 Task: Open Card Brand Identity Review in Board Customer Feedback Management to Workspace Data Analysis and add a team member Softage.1@softage.net, a label Red, a checklist Quality Control, an attachment from your onedrive, a color Red and finally, add a card description 'Develop and launch new customer loyalty program for social media engagement.' and a comment 'This task requires us to be detail-oriented and meticulous, ensuring that we do not overlook anything important.'. Add a start date 'Jan 05, 1900' with a due date 'Jan 12, 1900'
Action: Mouse moved to (795, 438)
Screenshot: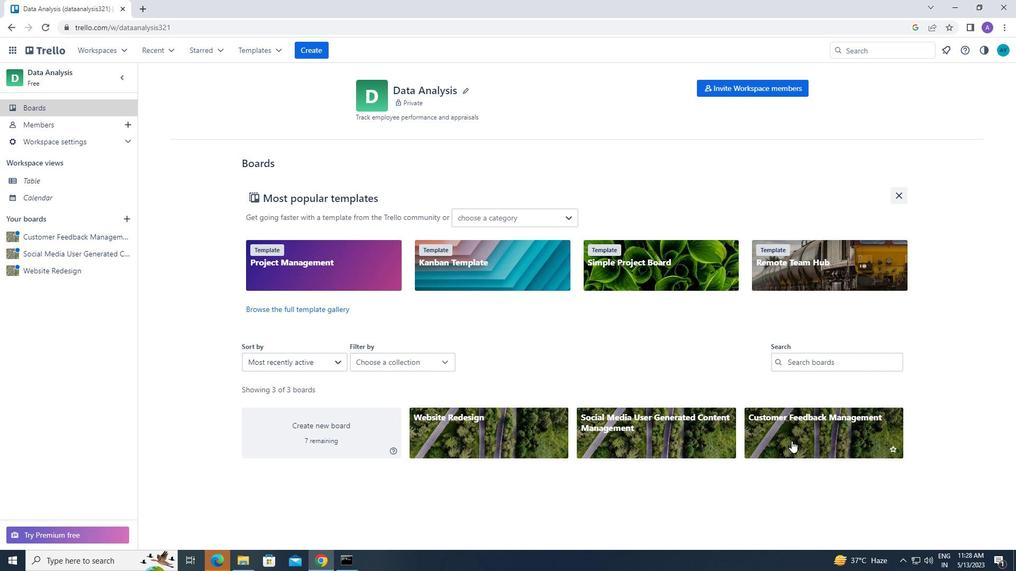 
Action: Mouse pressed left at (795, 438)
Screenshot: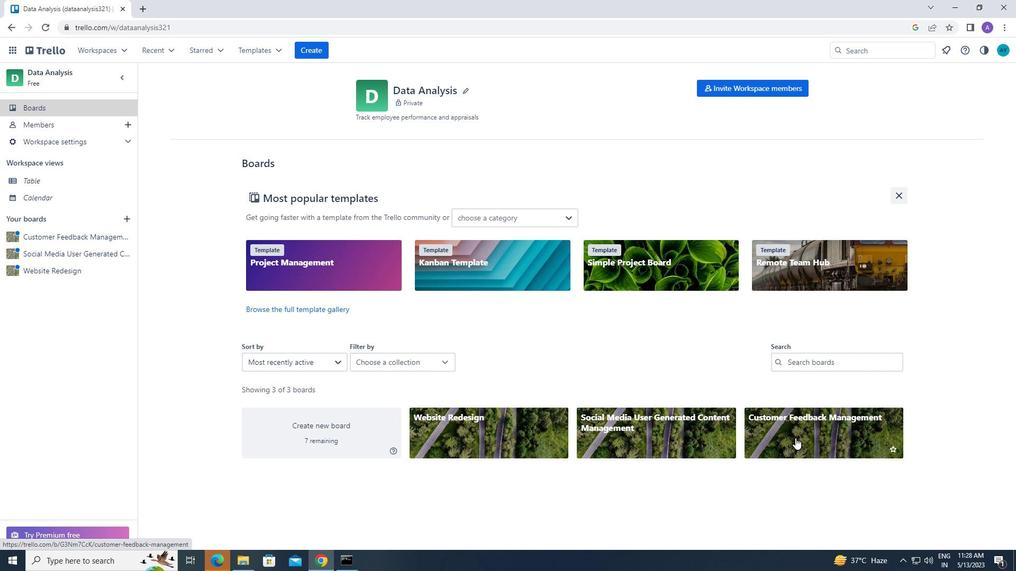 
Action: Mouse moved to (364, 131)
Screenshot: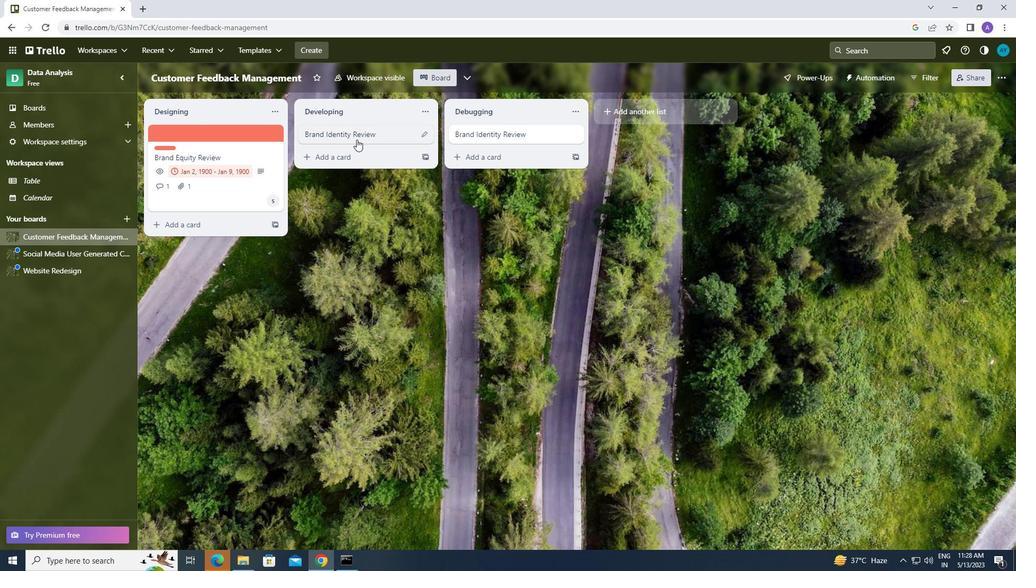 
Action: Mouse pressed left at (364, 131)
Screenshot: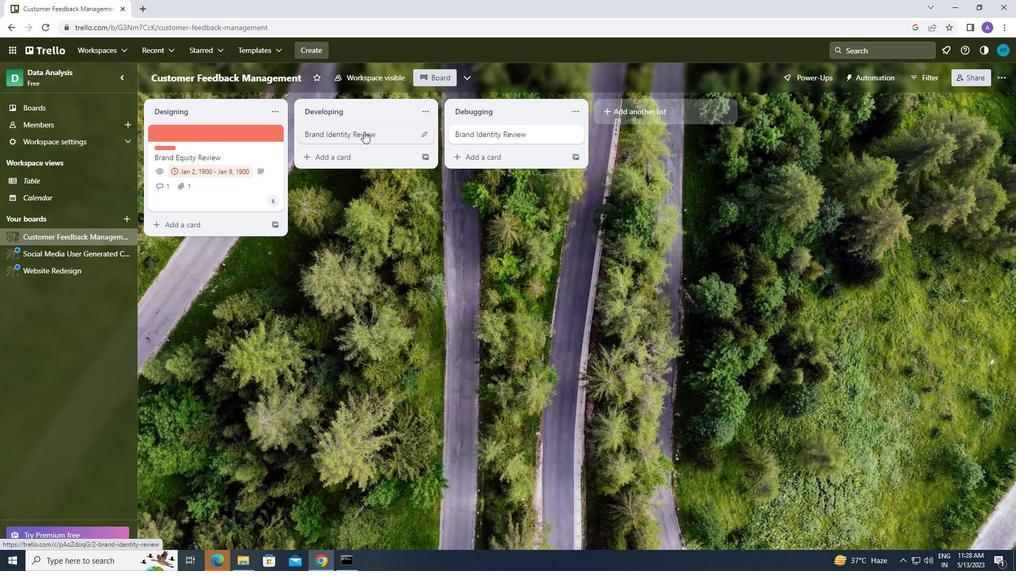
Action: Mouse moved to (636, 173)
Screenshot: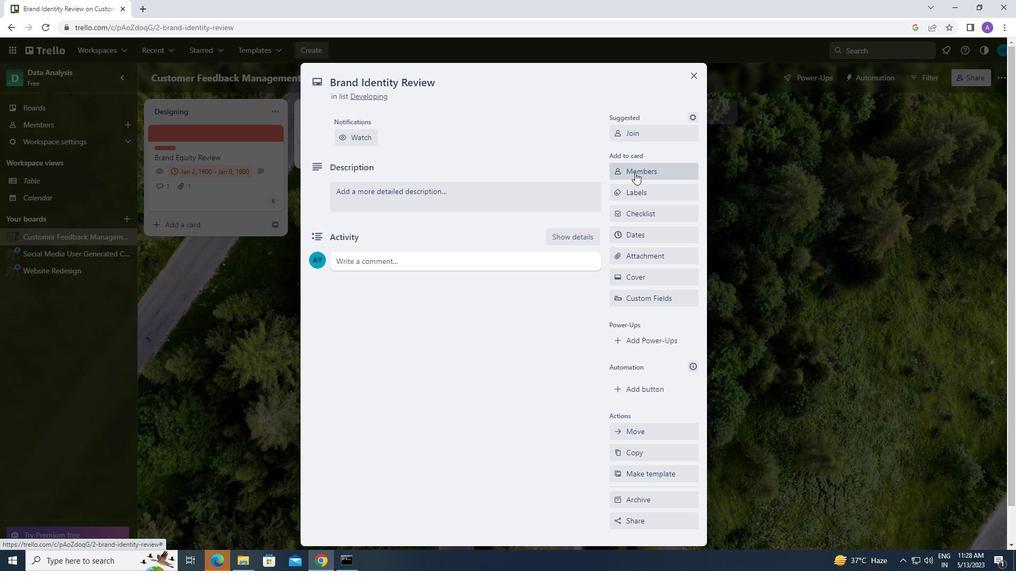 
Action: Mouse pressed left at (636, 173)
Screenshot: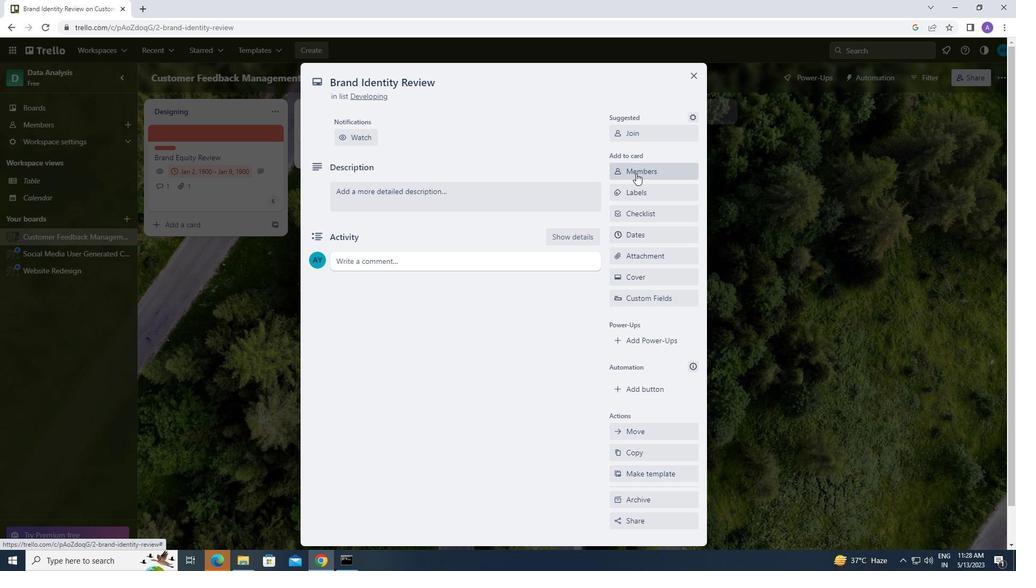 
Action: Mouse moved to (635, 219)
Screenshot: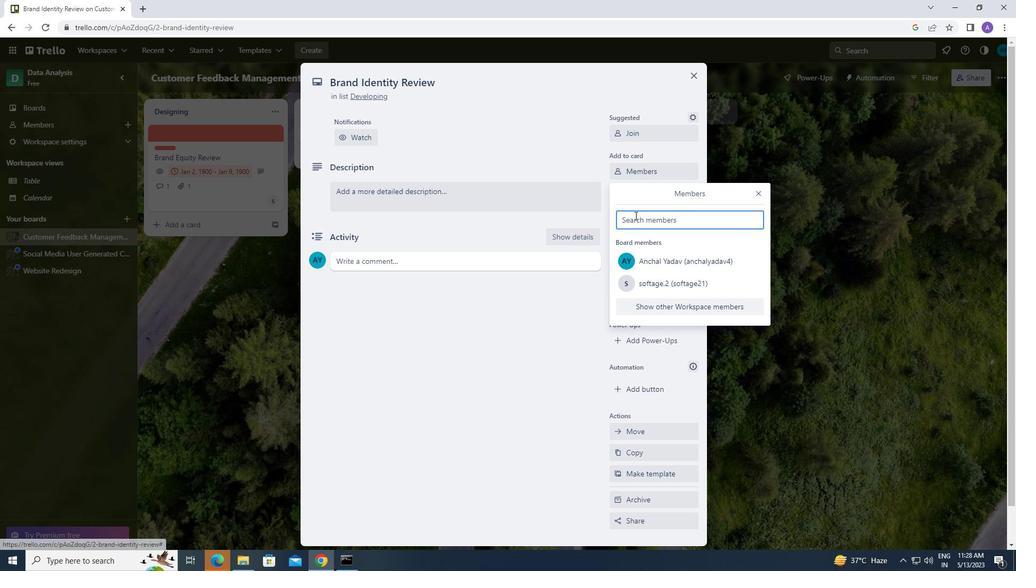 
Action: Mouse pressed left at (635, 219)
Screenshot: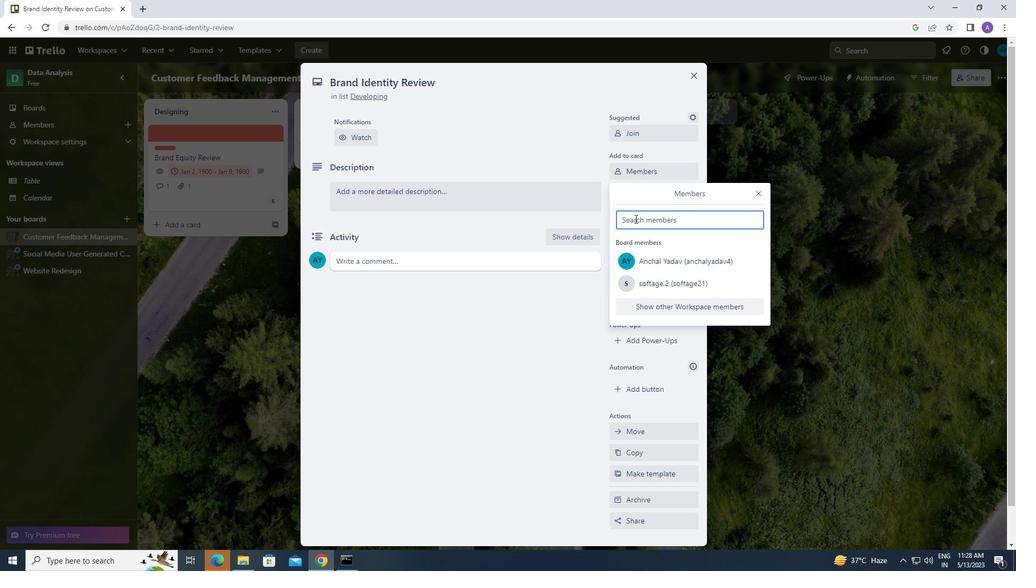 
Action: Key pressed <Key.caps_lock><Key.caps_lock>s<Key.caps_lock>oft
Screenshot: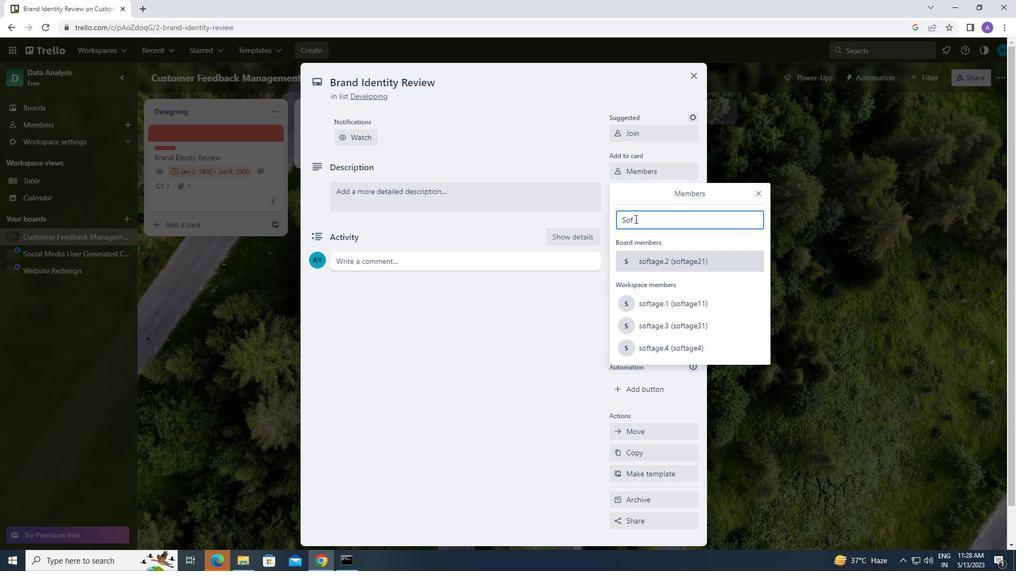 
Action: Mouse moved to (712, 169)
Screenshot: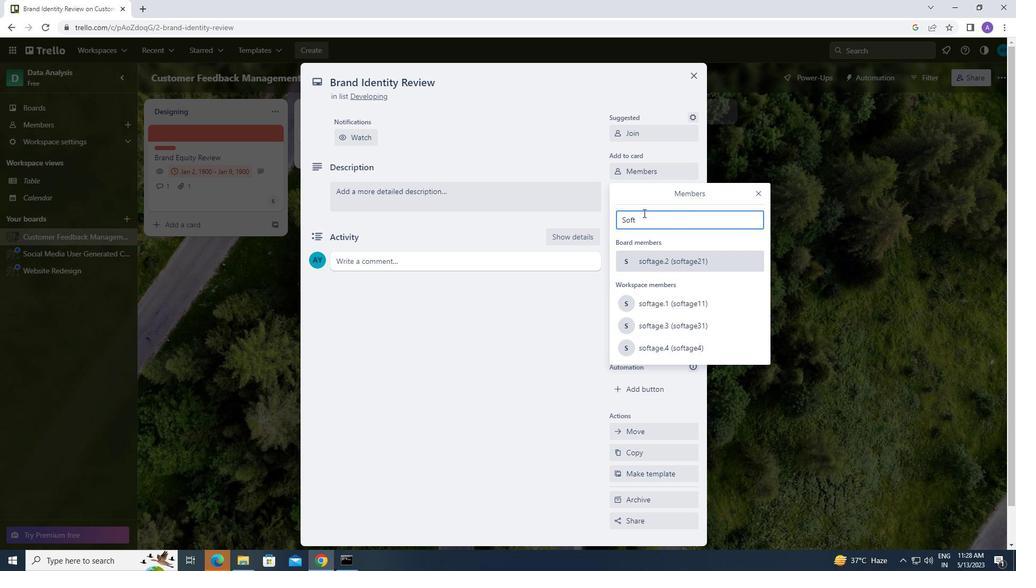 
Action: Key pressed a
Screenshot: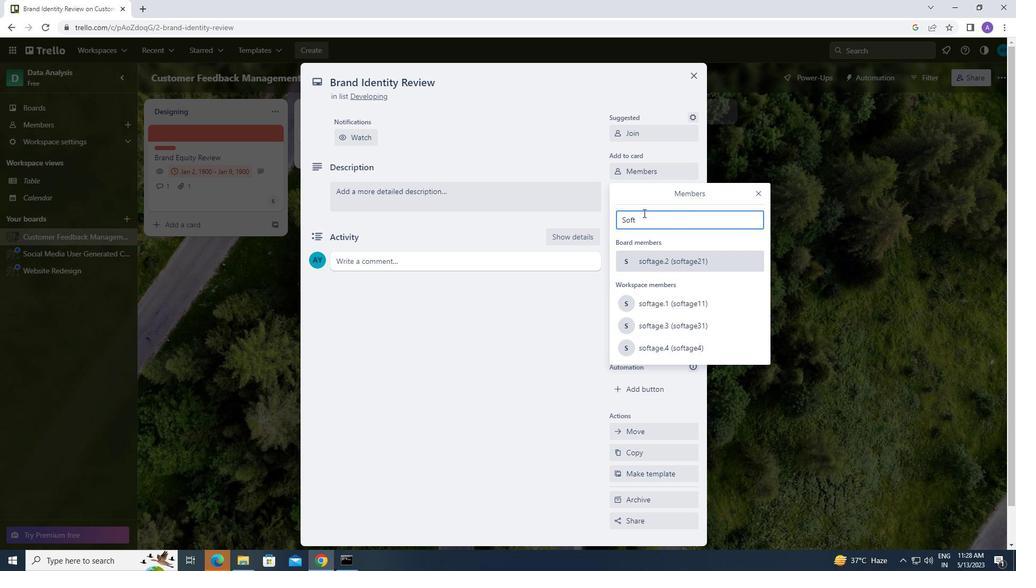 
Action: Mouse moved to (713, 169)
Screenshot: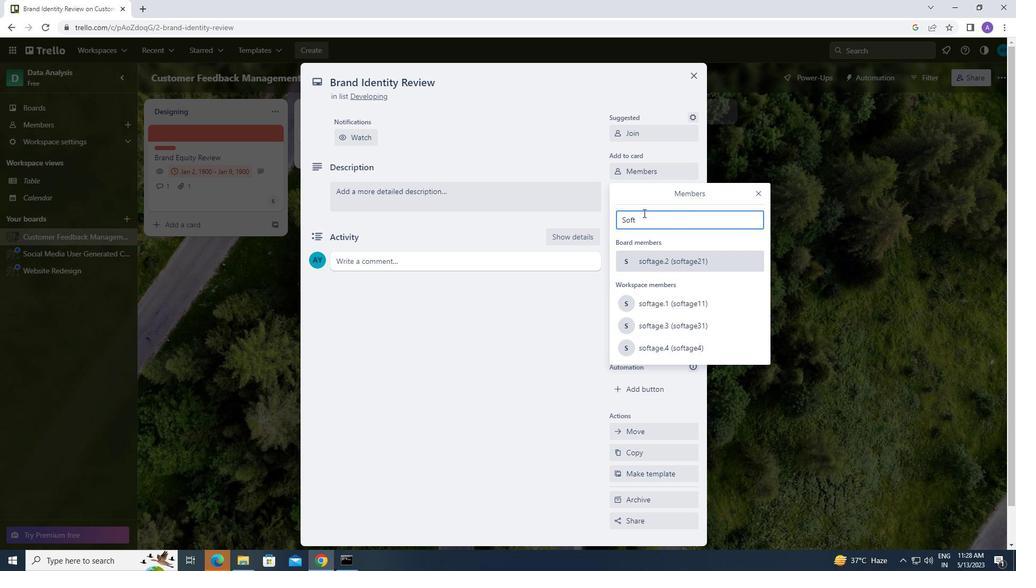 
Action: Key pressed ge.1<Key.shift_r>@softage,<Key.backspace>.net
Screenshot: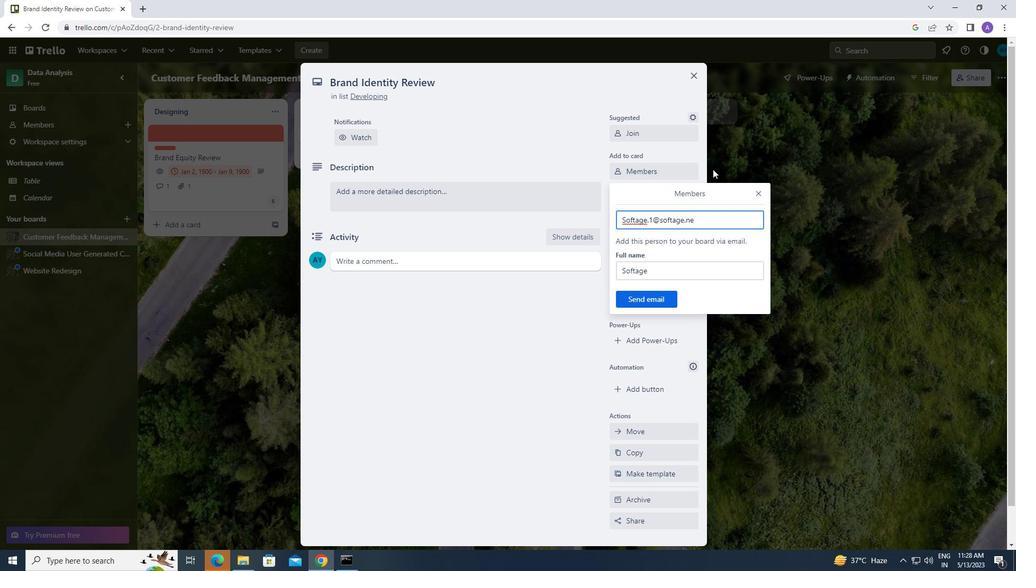 
Action: Mouse moved to (644, 299)
Screenshot: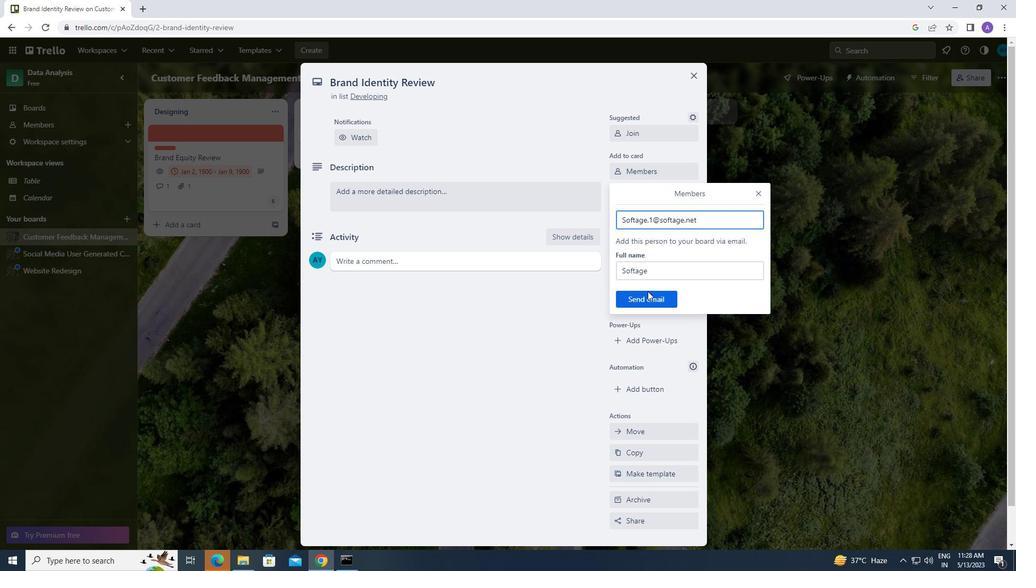 
Action: Mouse pressed left at (644, 299)
Screenshot: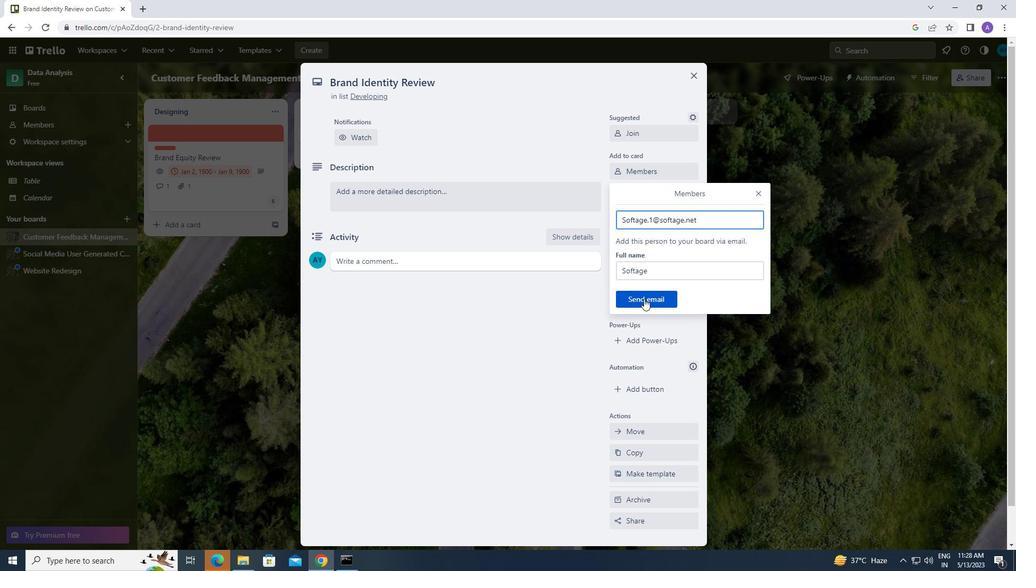 
Action: Mouse moved to (653, 190)
Screenshot: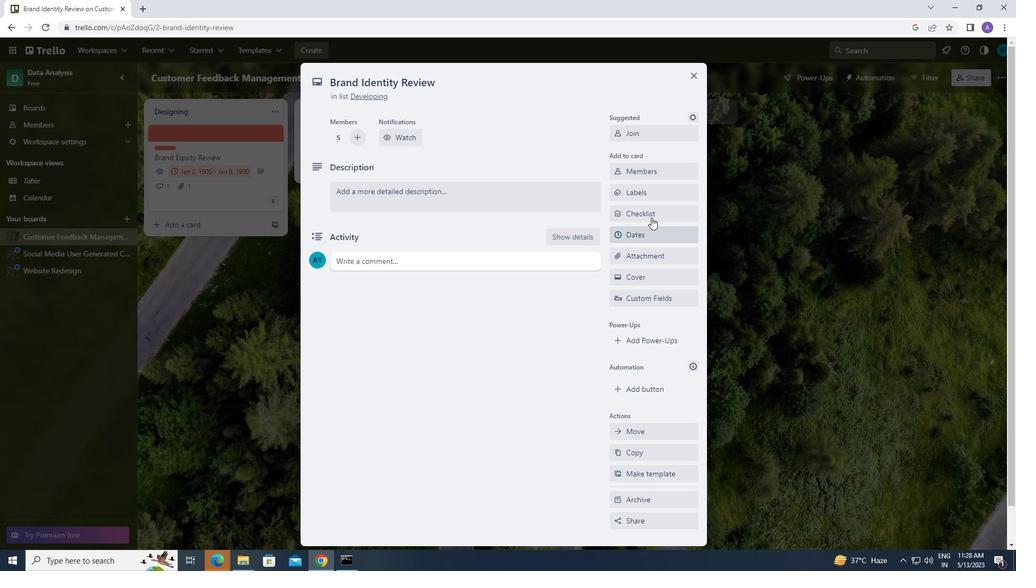 
Action: Mouse pressed left at (653, 190)
Screenshot: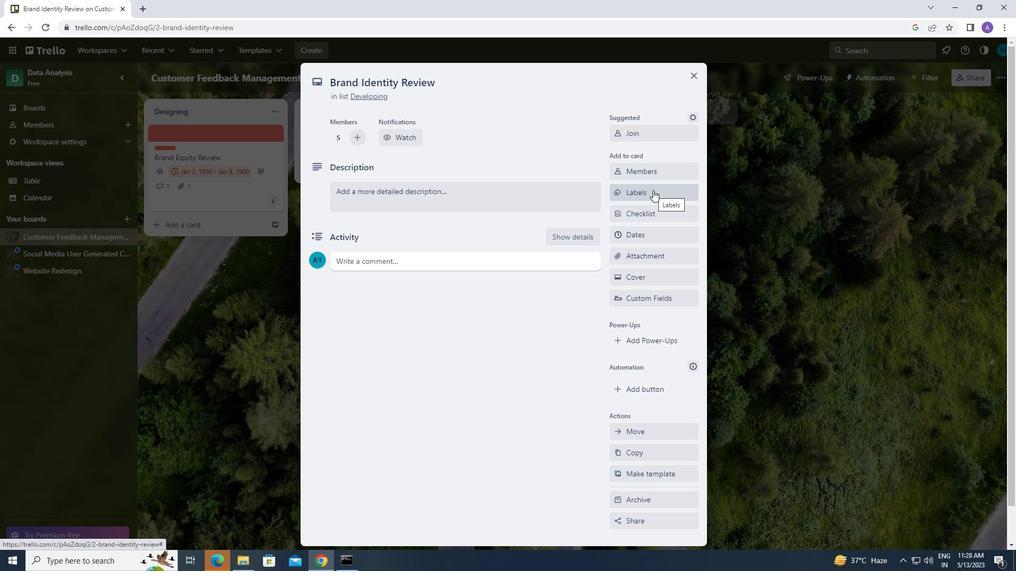
Action: Mouse moved to (662, 394)
Screenshot: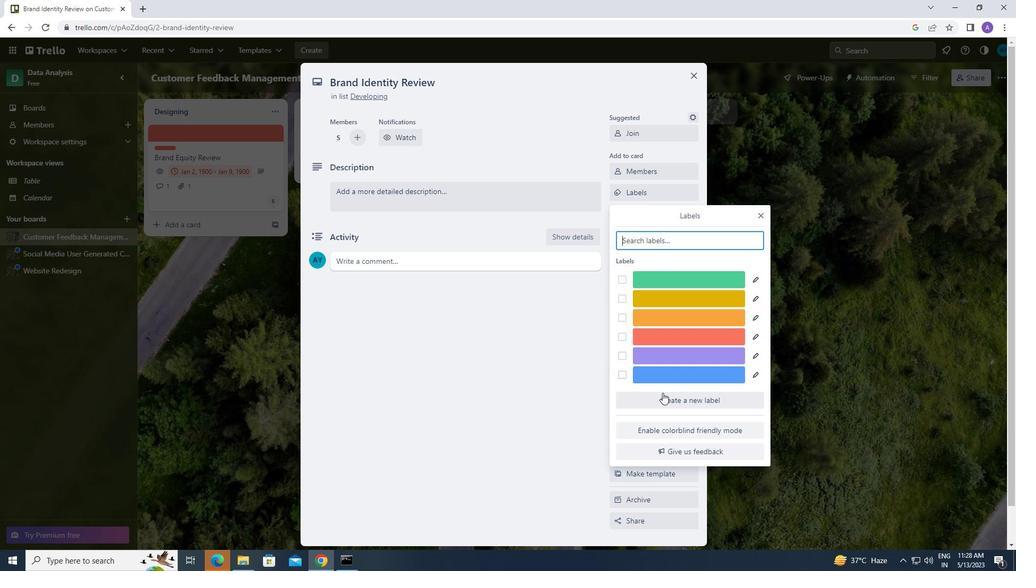 
Action: Mouse pressed left at (662, 394)
Screenshot: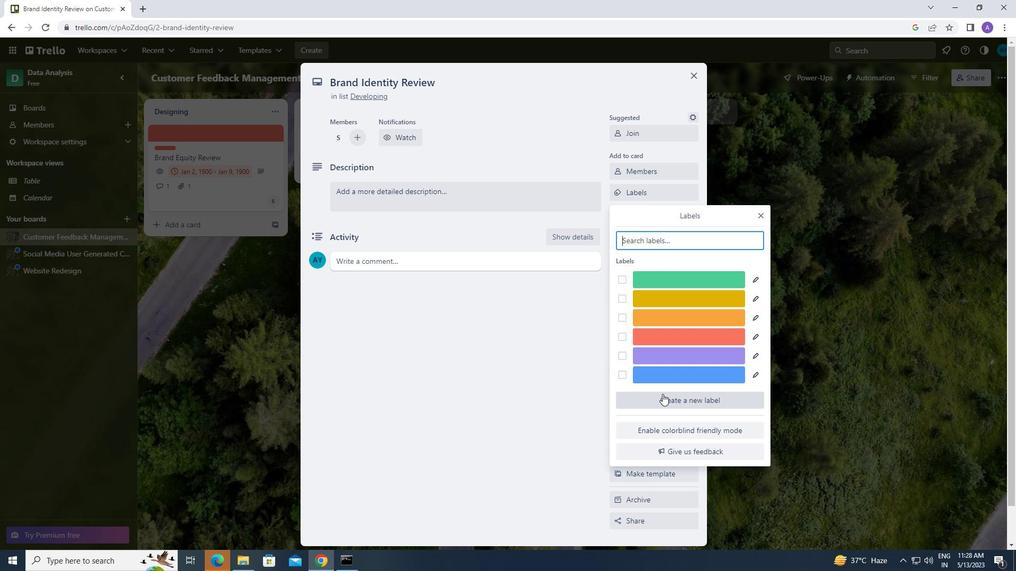 
Action: Mouse moved to (718, 365)
Screenshot: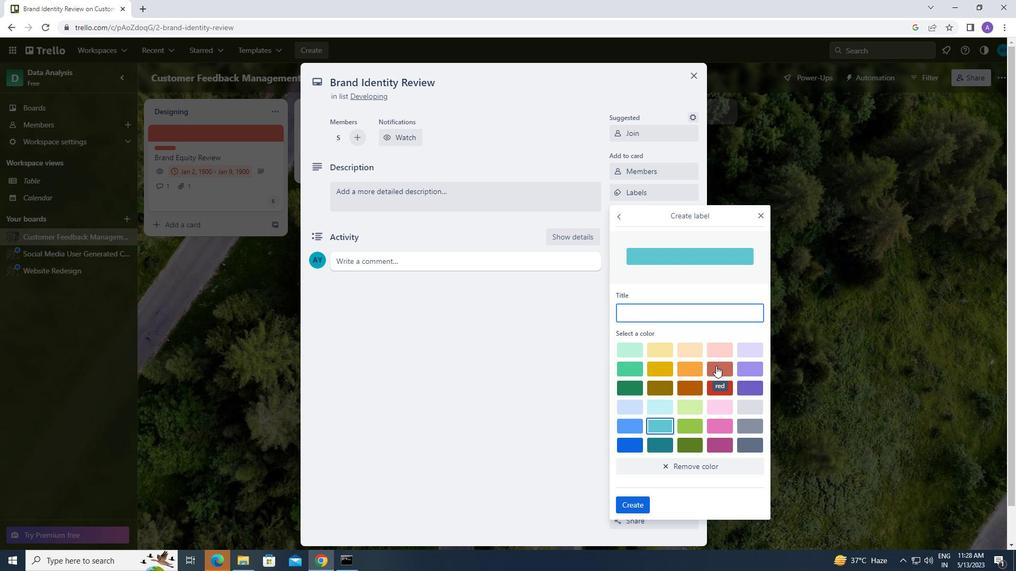 
Action: Mouse pressed left at (718, 365)
Screenshot: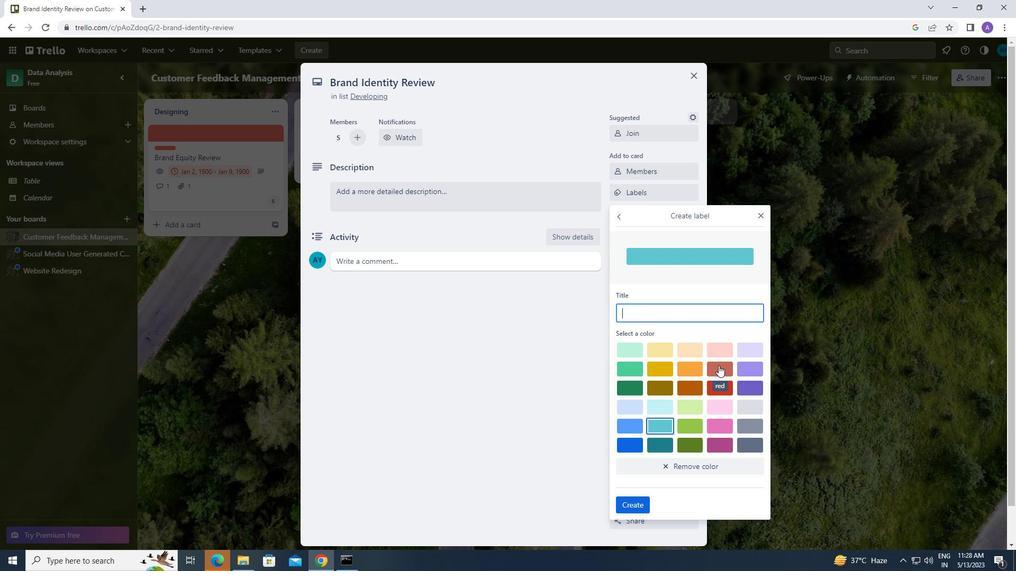 
Action: Mouse moved to (624, 503)
Screenshot: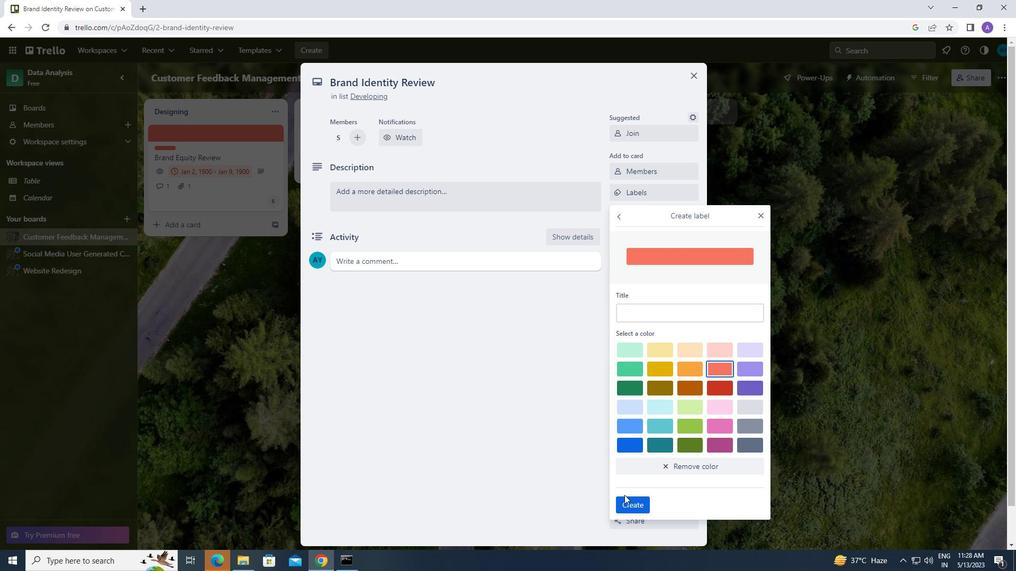 
Action: Mouse pressed left at (624, 503)
Screenshot: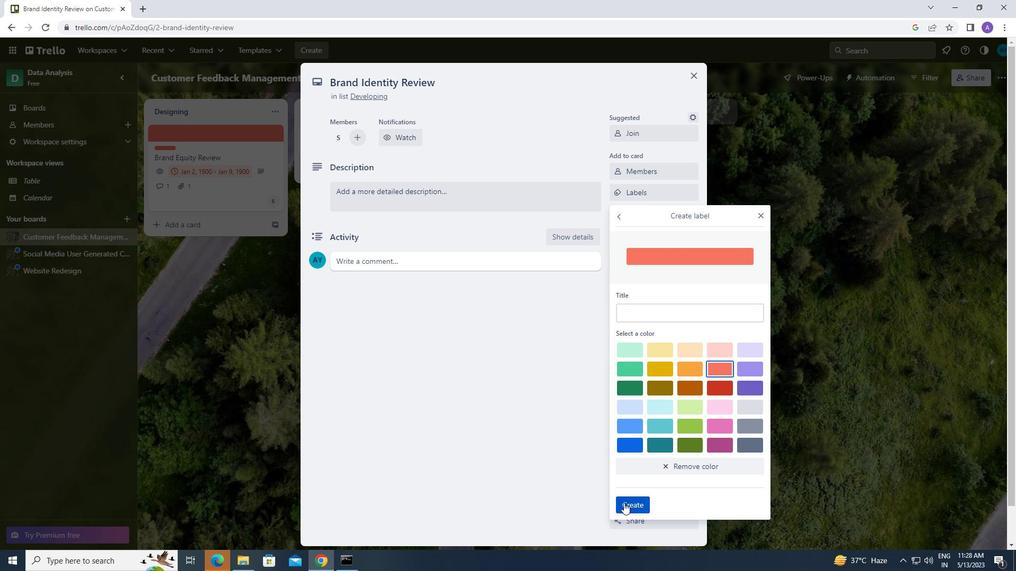 
Action: Mouse moved to (763, 214)
Screenshot: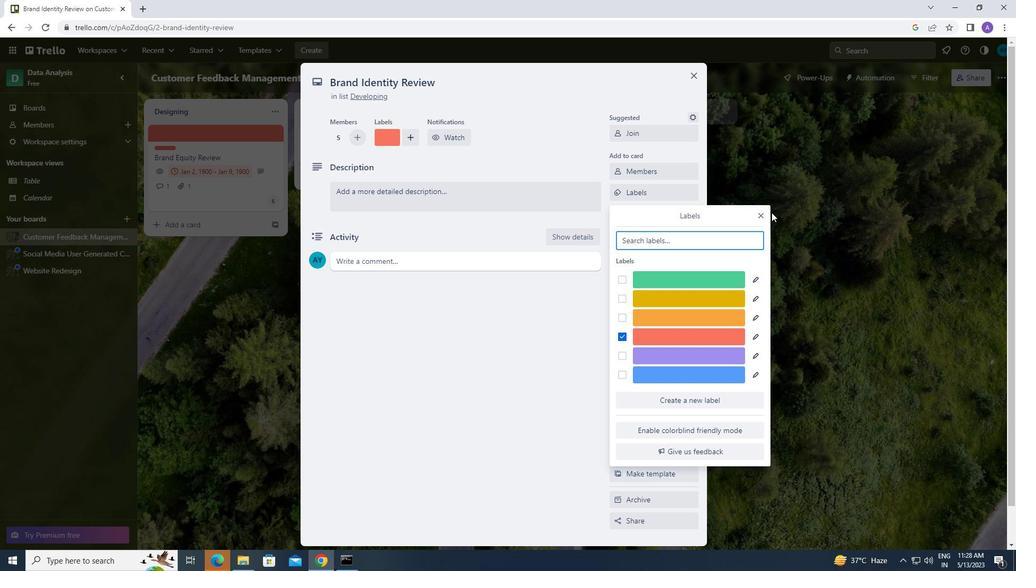 
Action: Mouse pressed left at (763, 214)
Screenshot: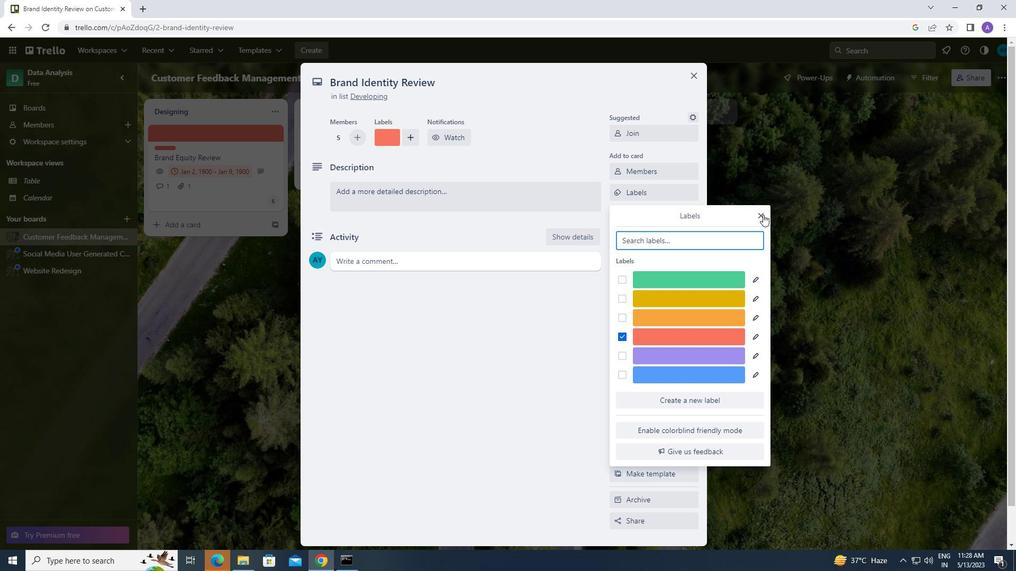 
Action: Mouse moved to (660, 212)
Screenshot: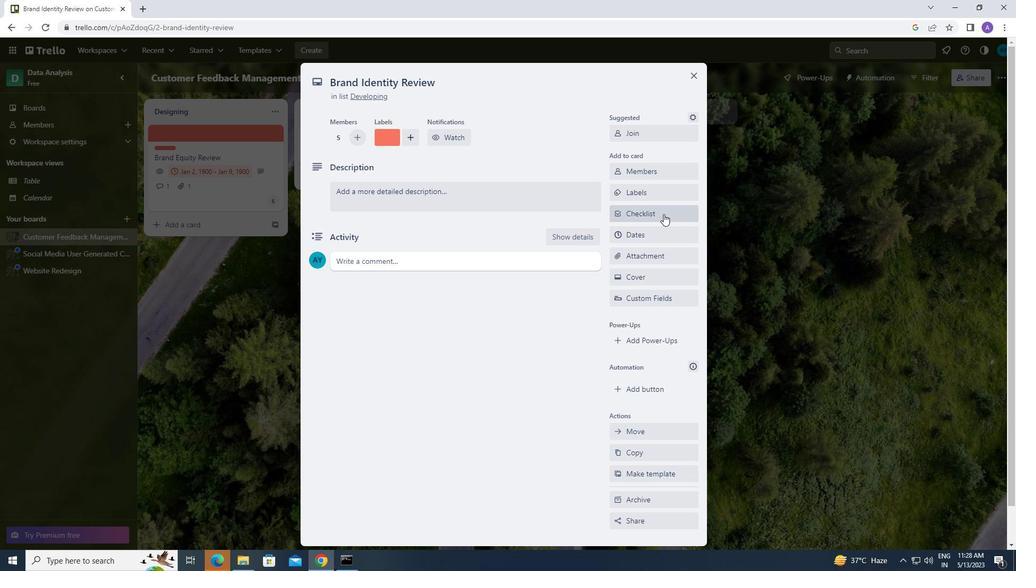 
Action: Mouse pressed left at (660, 212)
Screenshot: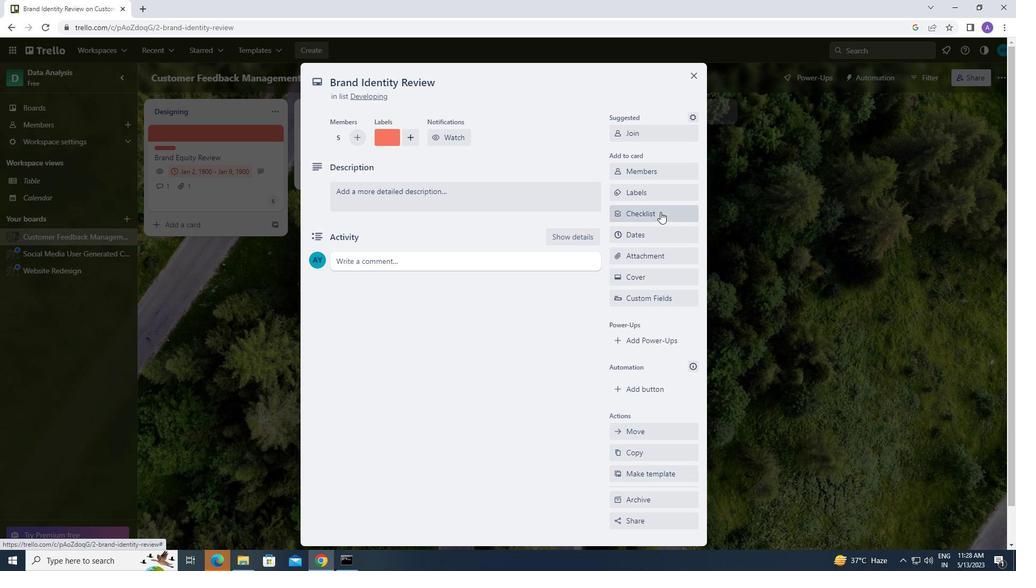 
Action: Mouse moved to (668, 277)
Screenshot: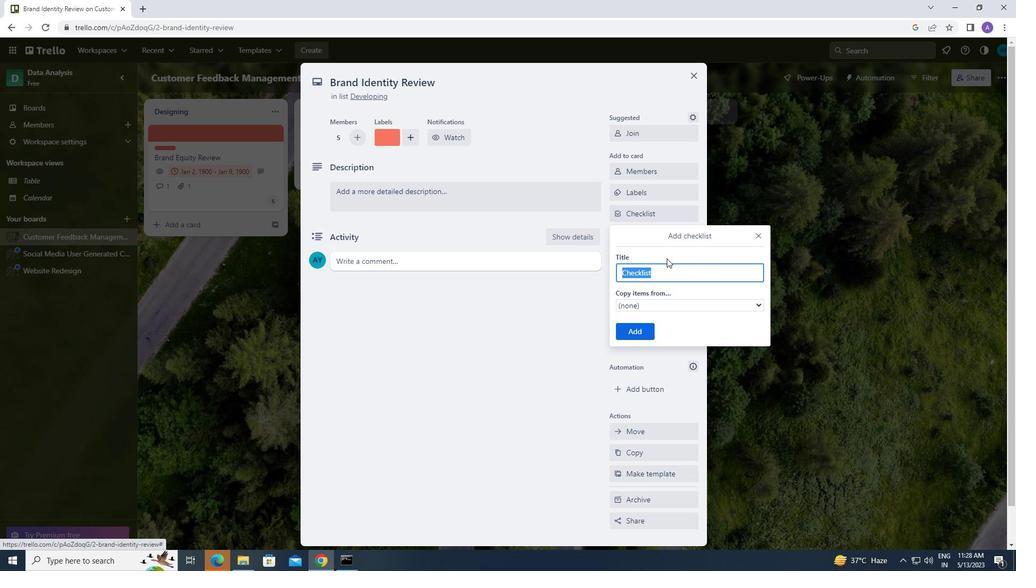 
Action: Key pressed <Key.caps_lock>q<Key.caps_lock>uality<Key.space><Key.caps_lock>c<Key.caps_lock>ontrol
Screenshot: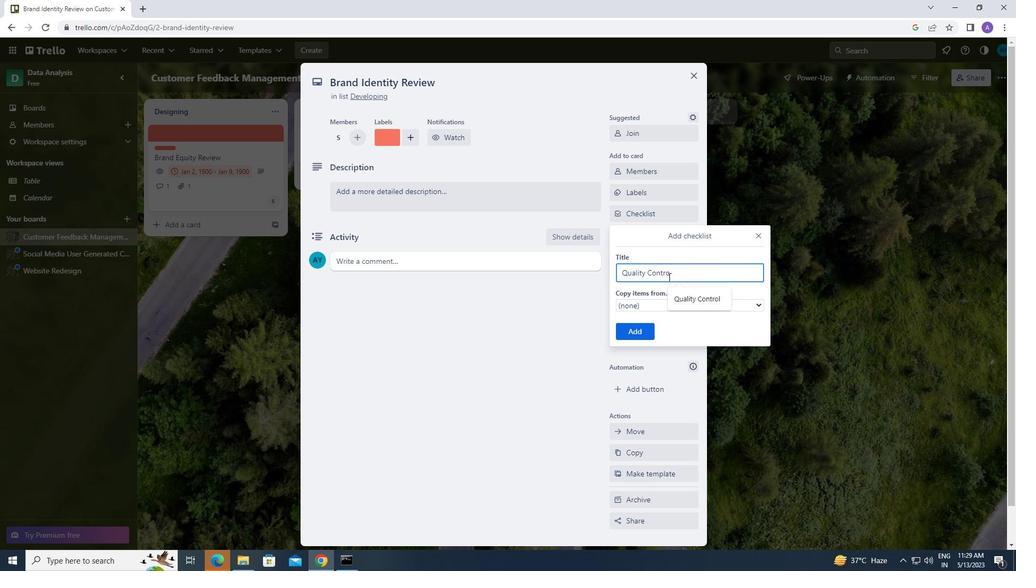 
Action: Mouse moved to (635, 329)
Screenshot: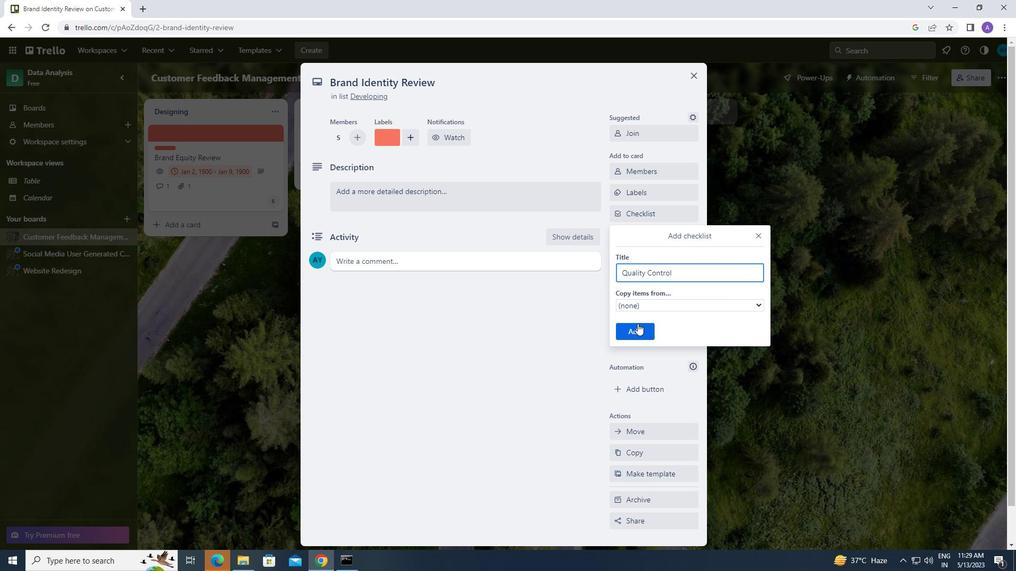 
Action: Mouse pressed left at (635, 329)
Screenshot: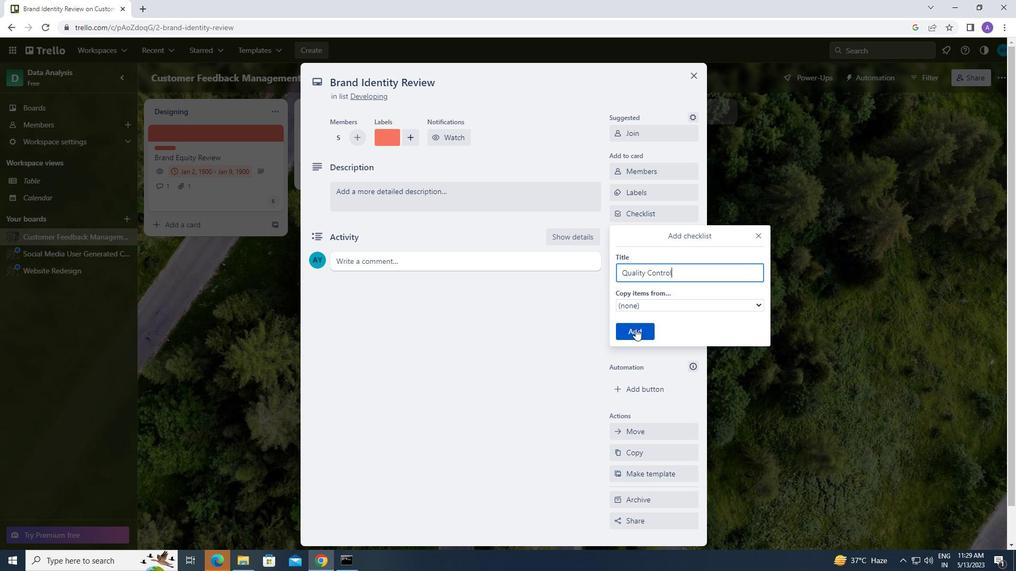 
Action: Mouse moved to (659, 256)
Screenshot: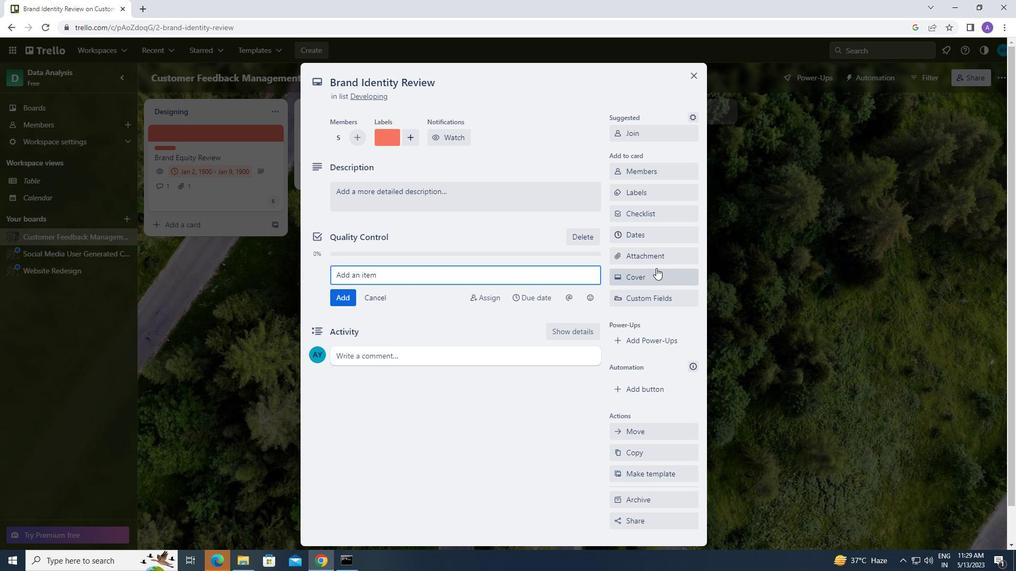 
Action: Mouse pressed left at (659, 256)
Screenshot: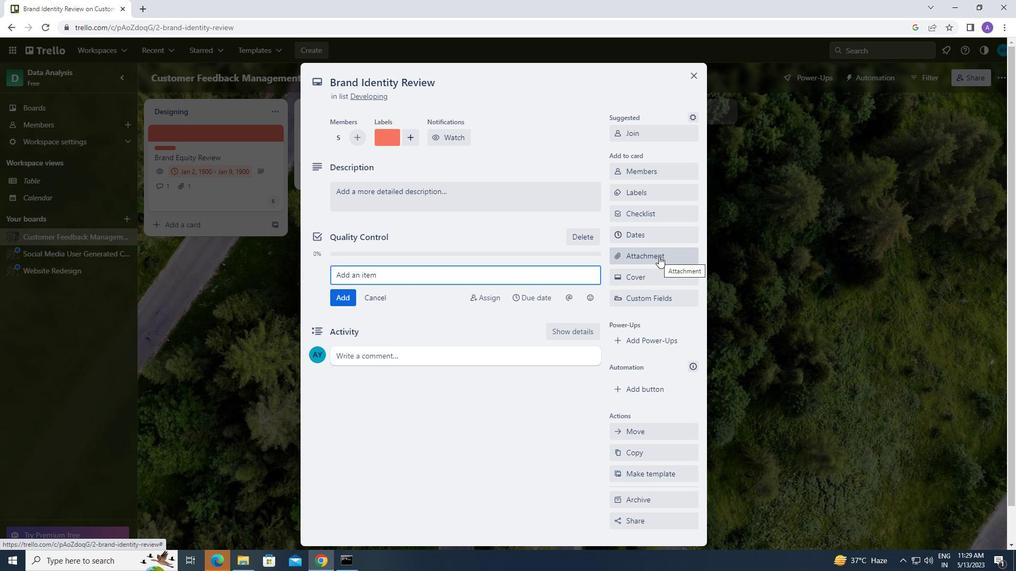 
Action: Mouse moved to (632, 381)
Screenshot: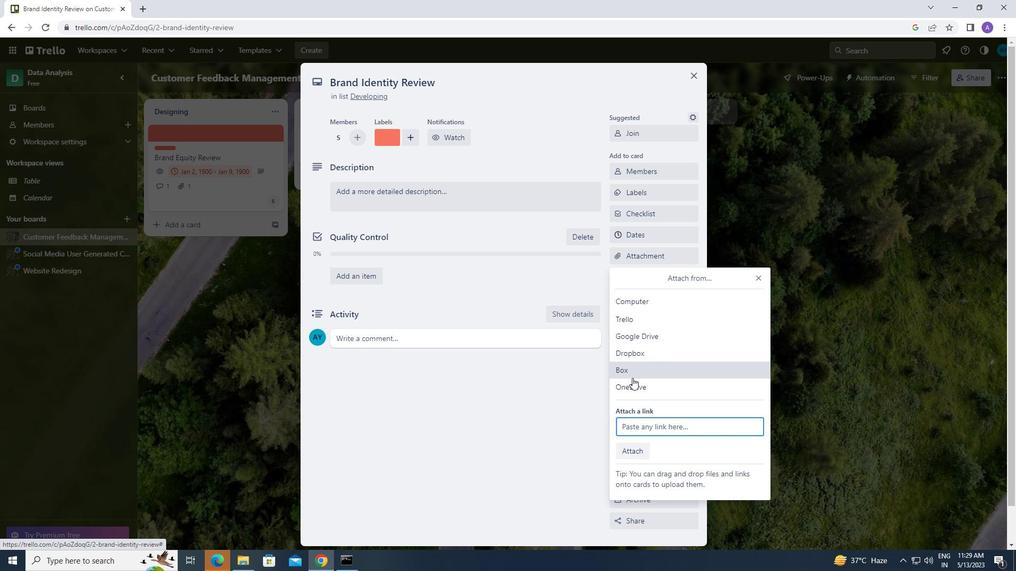 
Action: Mouse pressed left at (632, 381)
Screenshot: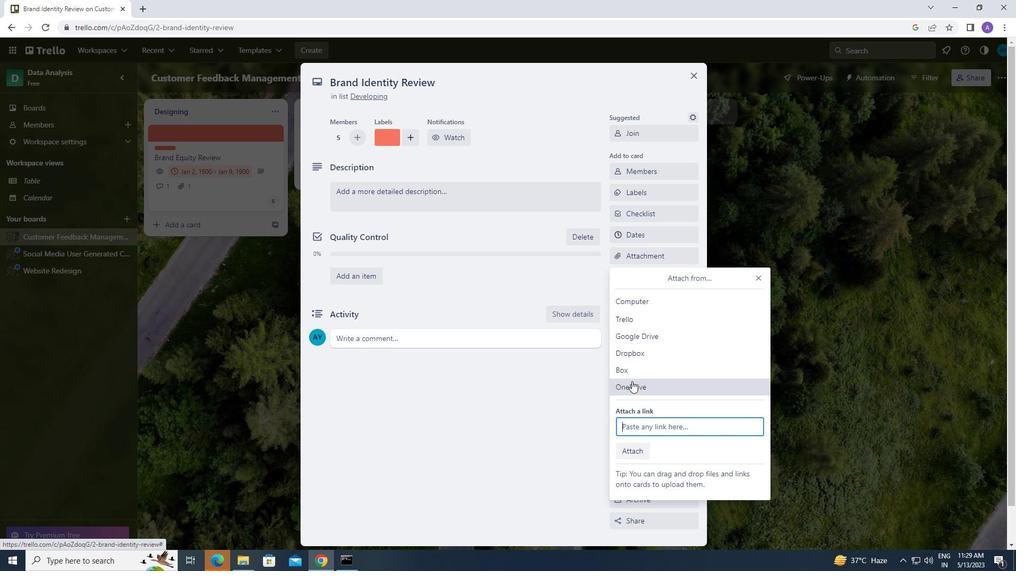 
Action: Mouse moved to (509, 229)
Screenshot: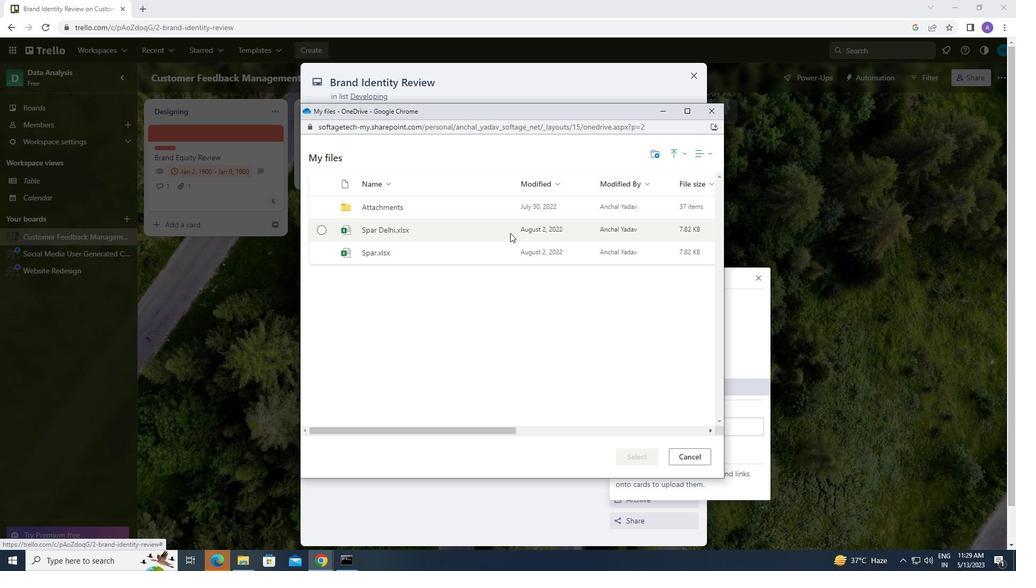 
Action: Mouse pressed left at (509, 229)
Screenshot: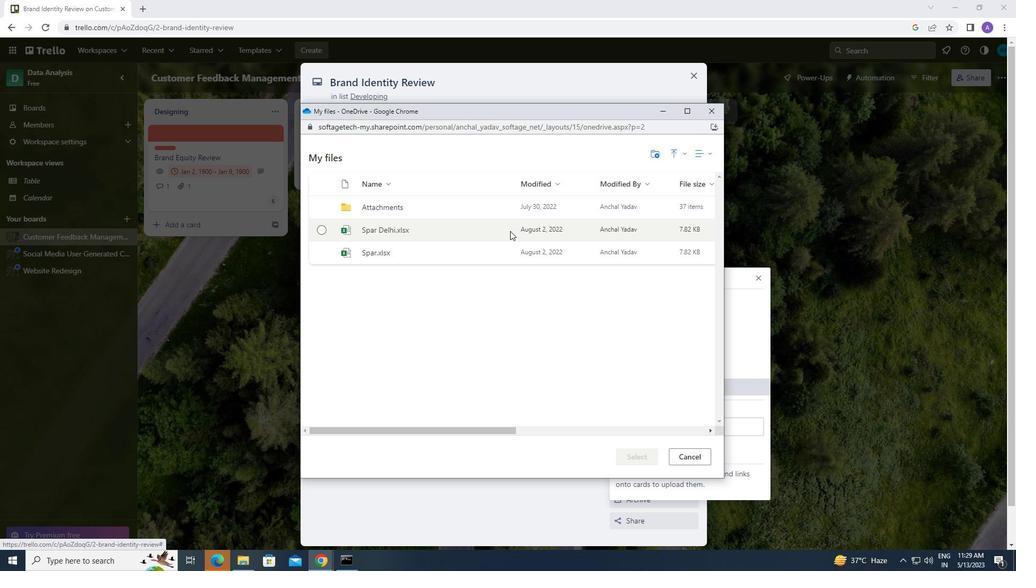 
Action: Mouse moved to (632, 452)
Screenshot: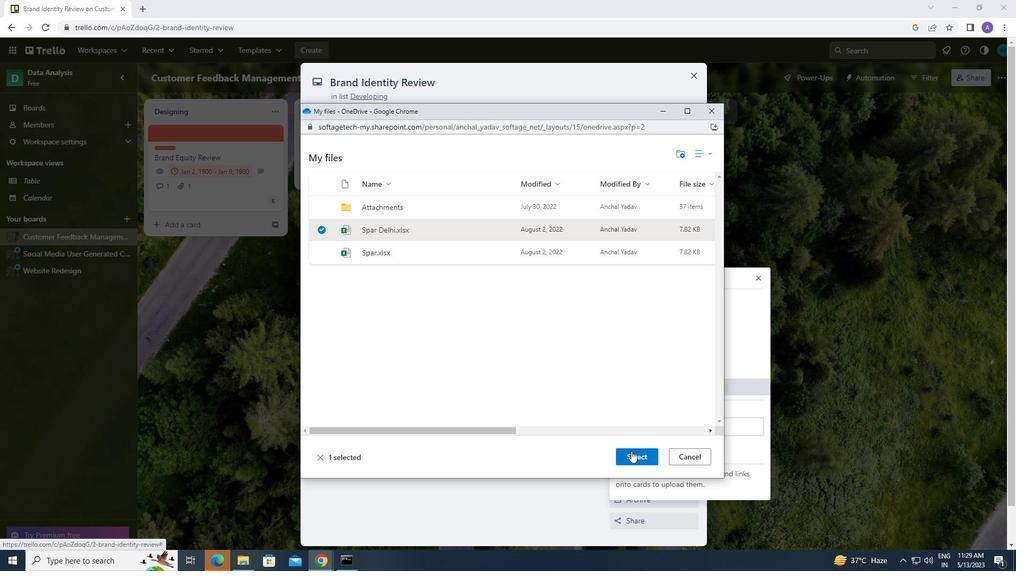 
Action: Mouse pressed left at (632, 452)
Screenshot: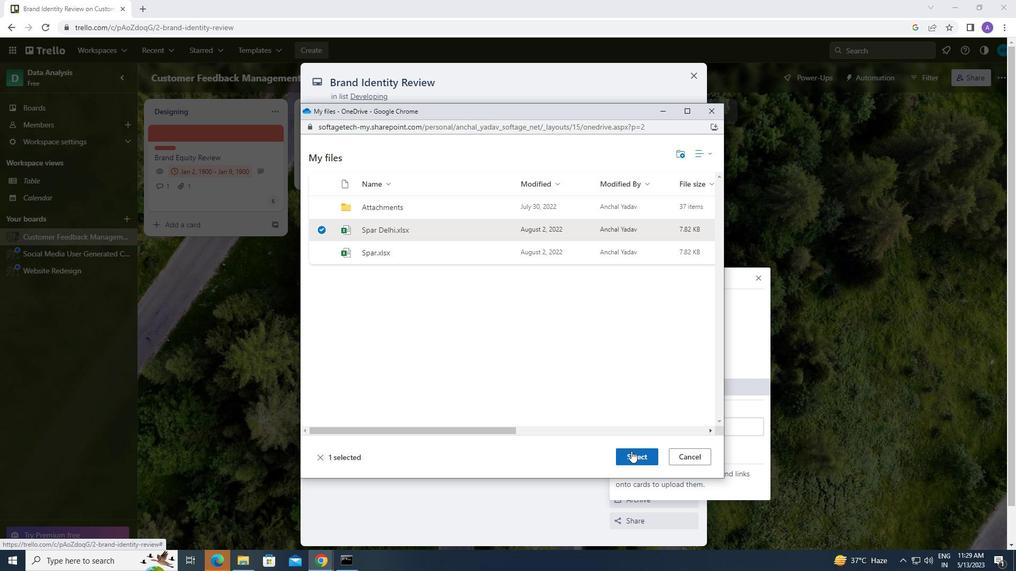 
Action: Mouse moved to (648, 274)
Screenshot: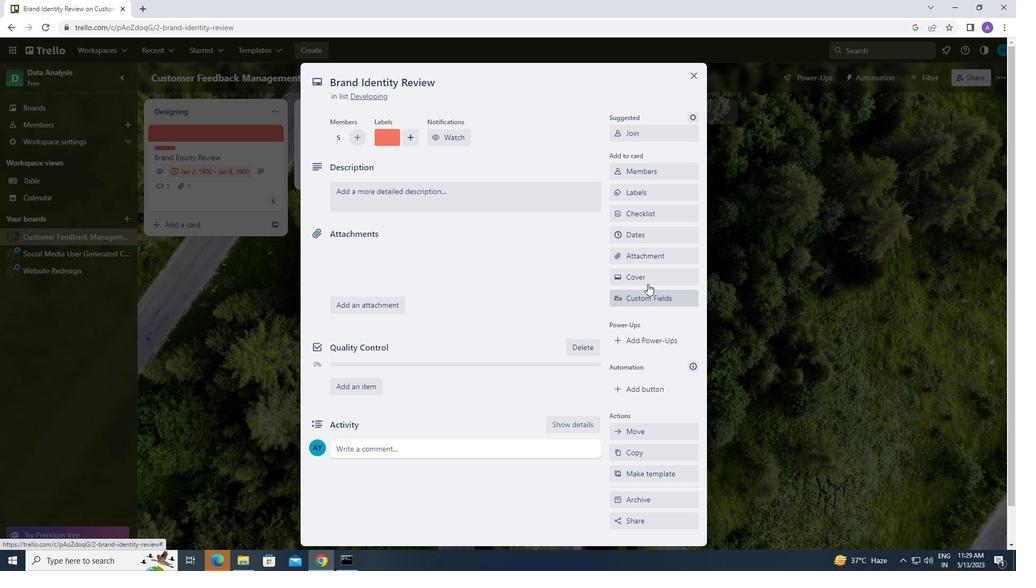 
Action: Mouse pressed left at (648, 274)
Screenshot: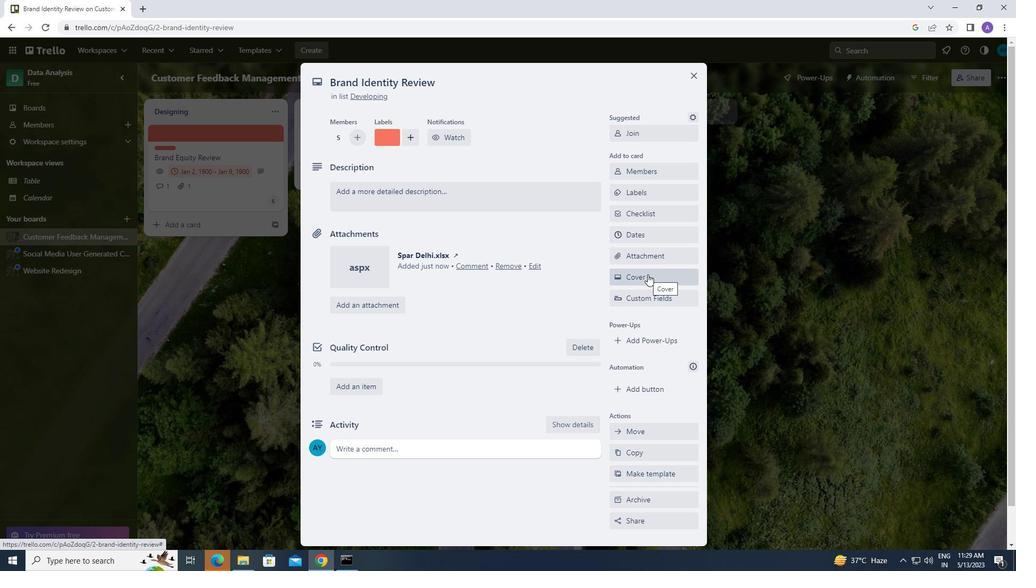 
Action: Mouse moved to (731, 337)
Screenshot: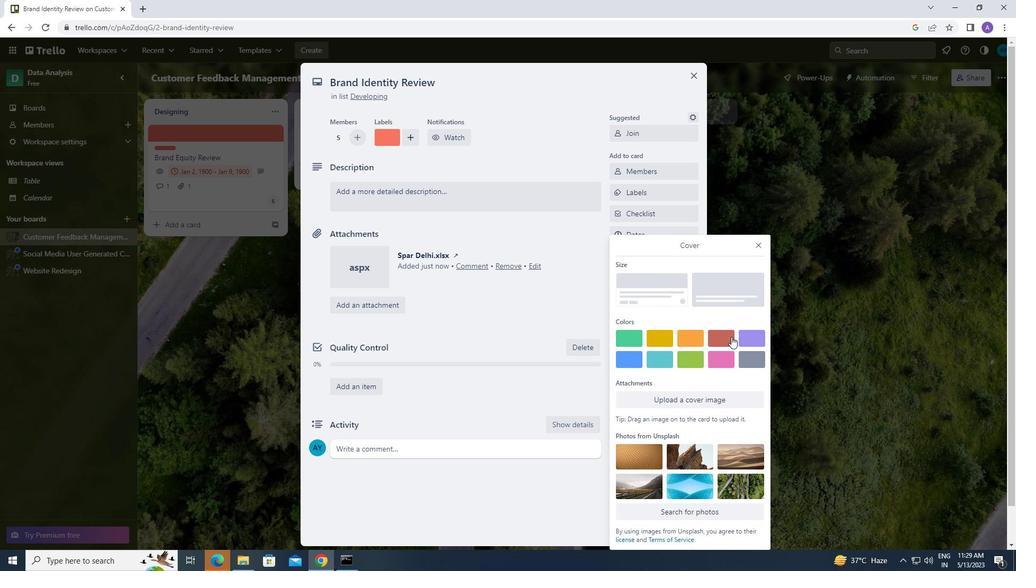 
Action: Mouse pressed left at (731, 337)
Screenshot: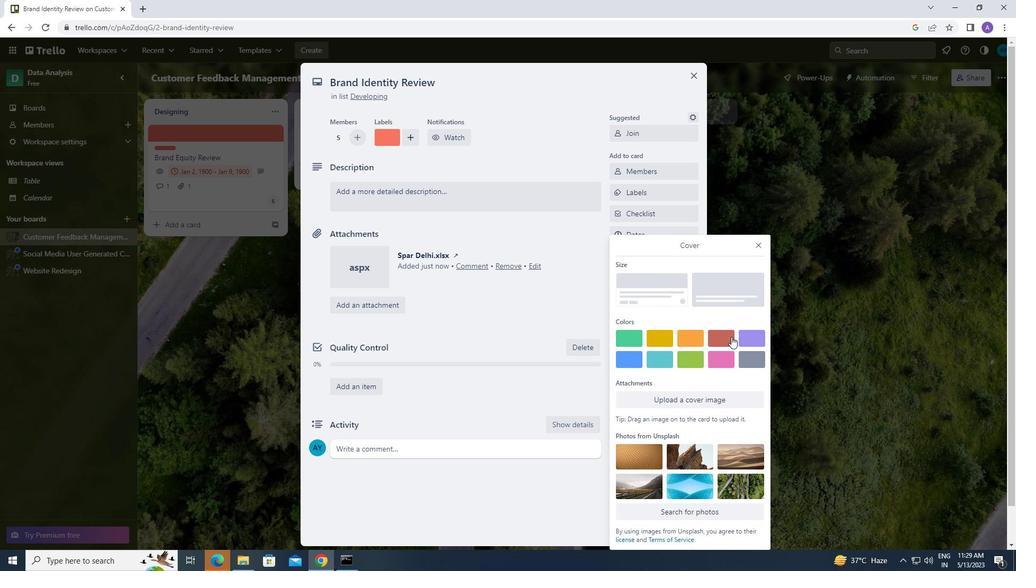 
Action: Mouse moved to (762, 222)
Screenshot: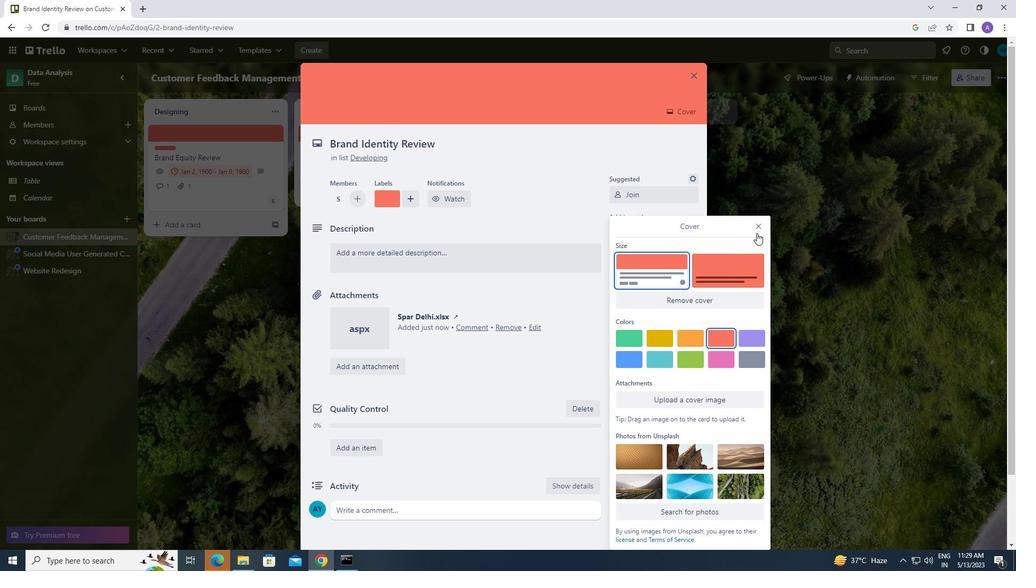 
Action: Mouse pressed left at (762, 222)
Screenshot: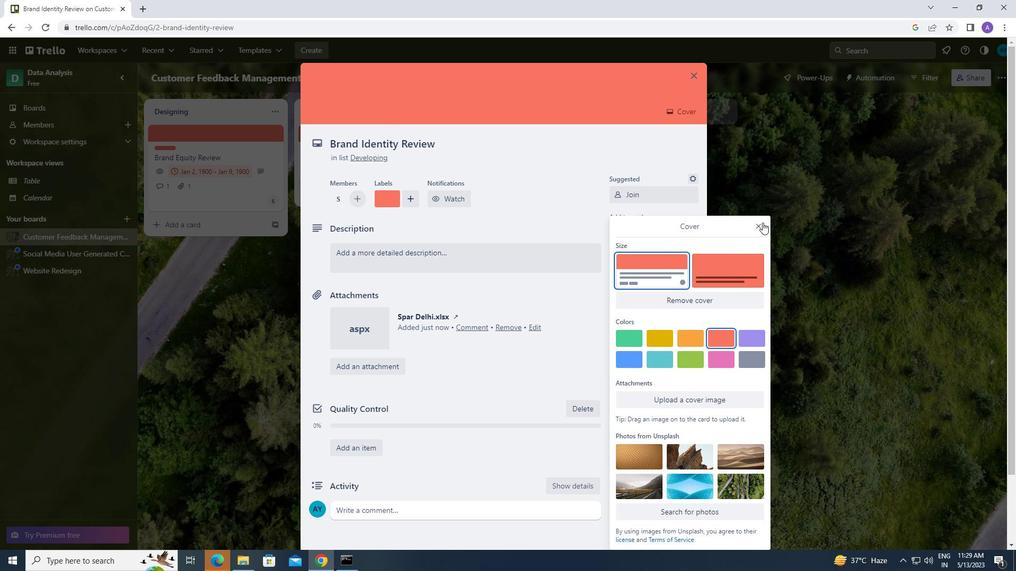 
Action: Mouse moved to (446, 255)
Screenshot: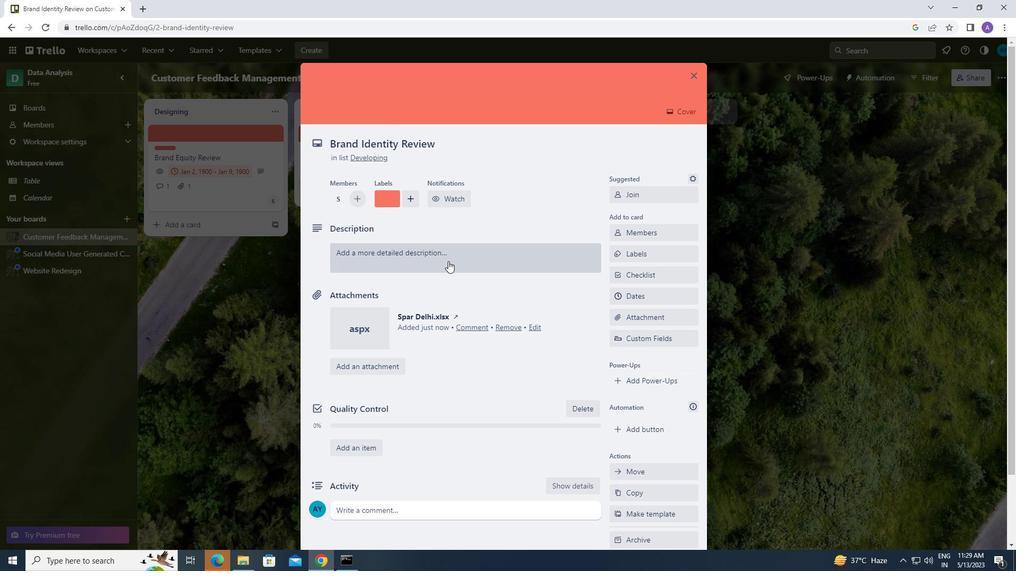 
Action: Mouse pressed left at (446, 255)
Screenshot: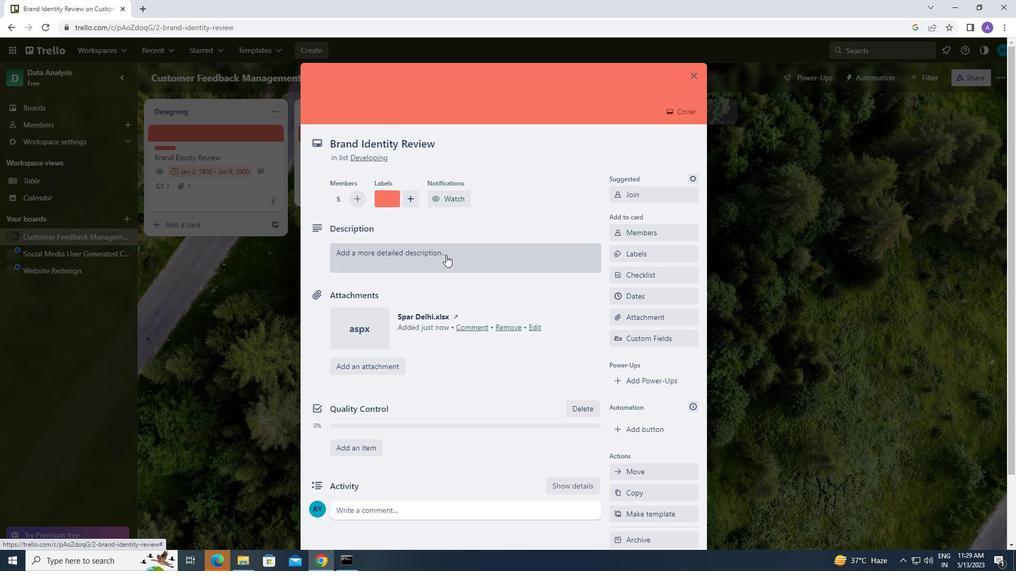 
Action: Mouse moved to (441, 281)
Screenshot: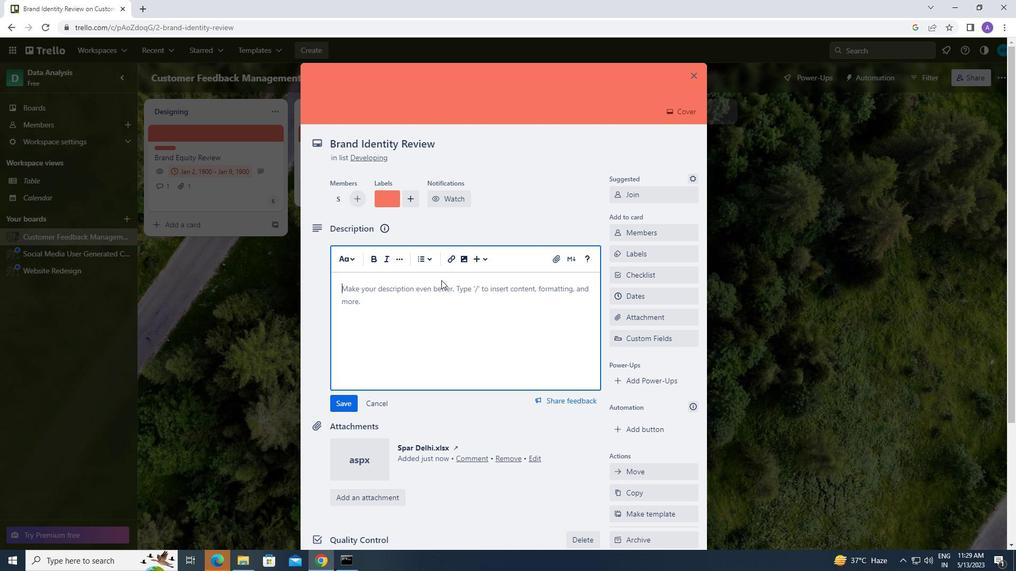 
Action: Key pressed <Key.caps_lock>d<Key.caps_lock>evelop<Key.space>and<Key.space>launch<Key.space>new<Key.space>custome
Screenshot: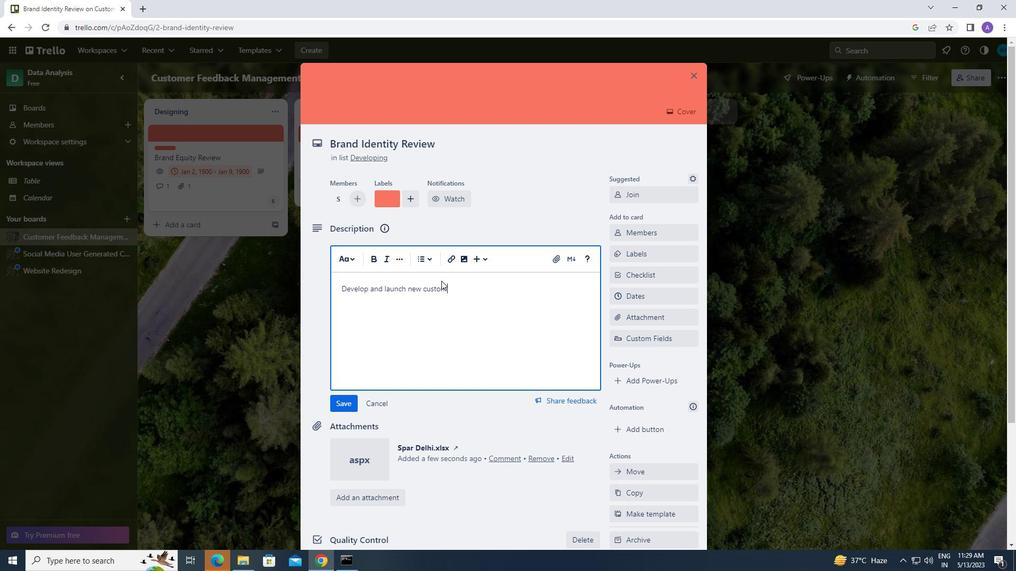 
Action: Mouse moved to (742, 116)
Screenshot: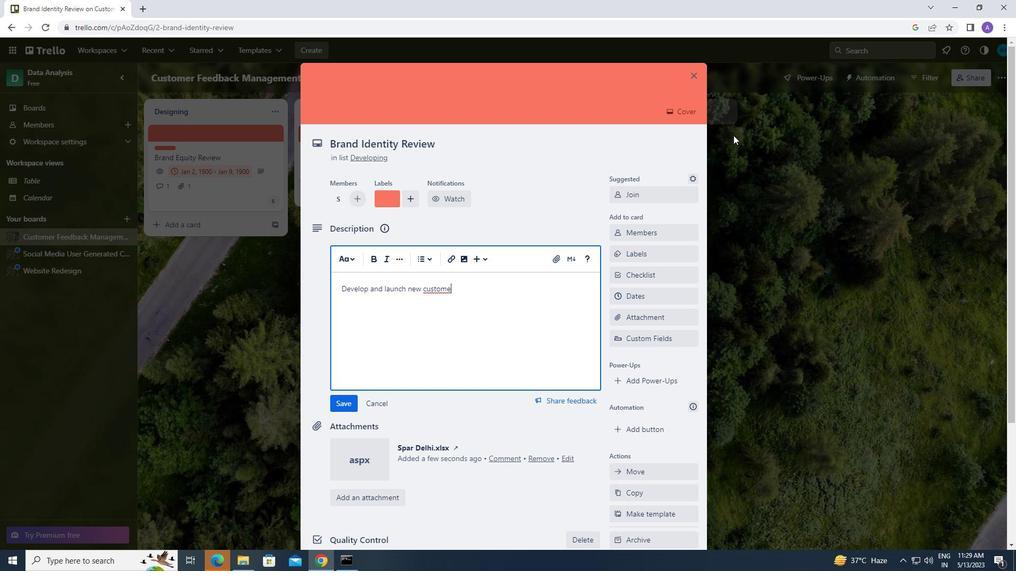 
Action: Key pressed r<Key.space>loyalty<Key.space>program<Key.space>for<Key.space>social<Key.space>media<Key.space>engagement
Screenshot: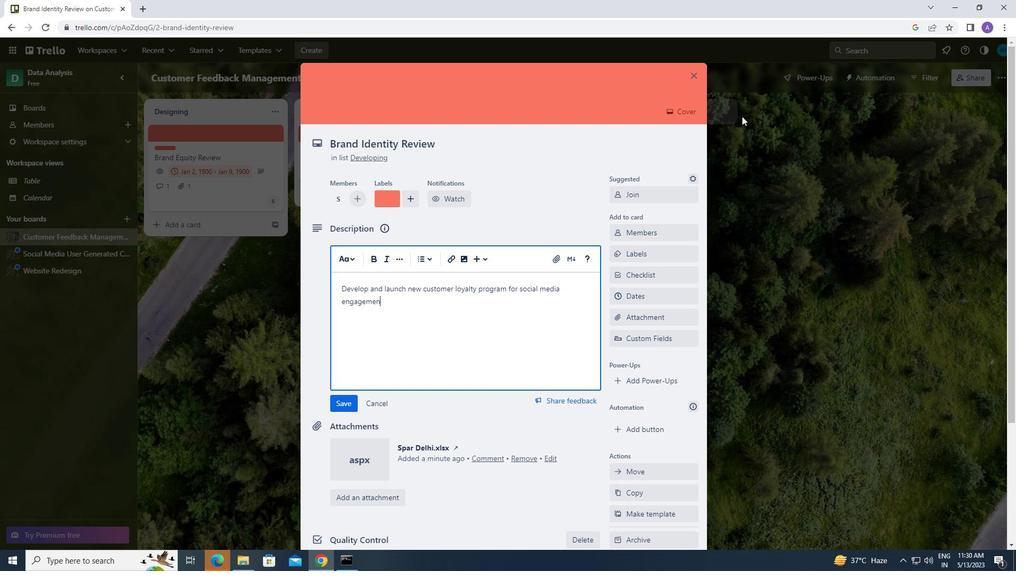 
Action: Mouse moved to (334, 403)
Screenshot: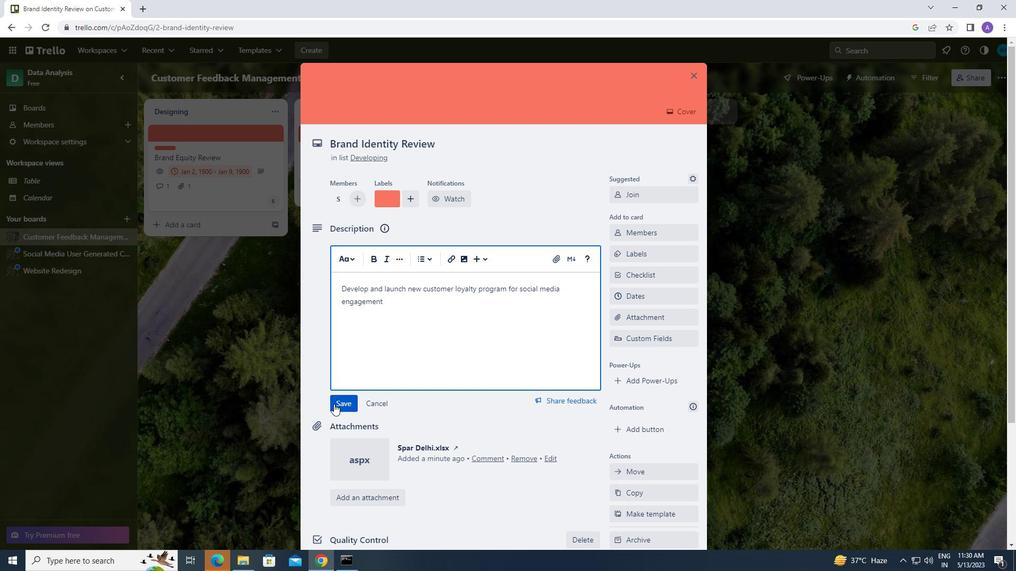 
Action: Mouse pressed left at (334, 403)
Screenshot: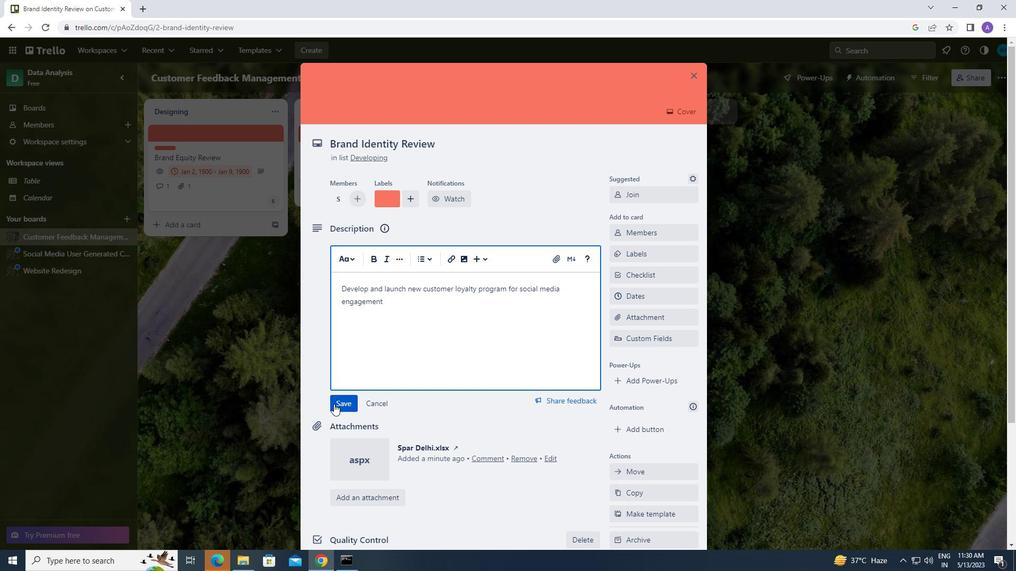 
Action: Mouse moved to (357, 397)
Screenshot: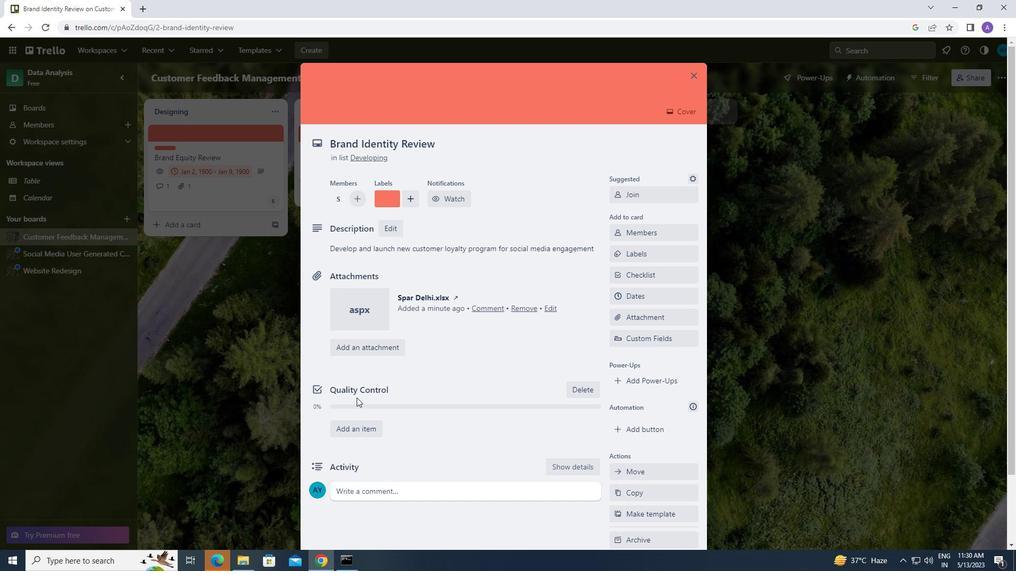 
Action: Mouse scrolled (357, 397) with delta (0, 0)
Screenshot: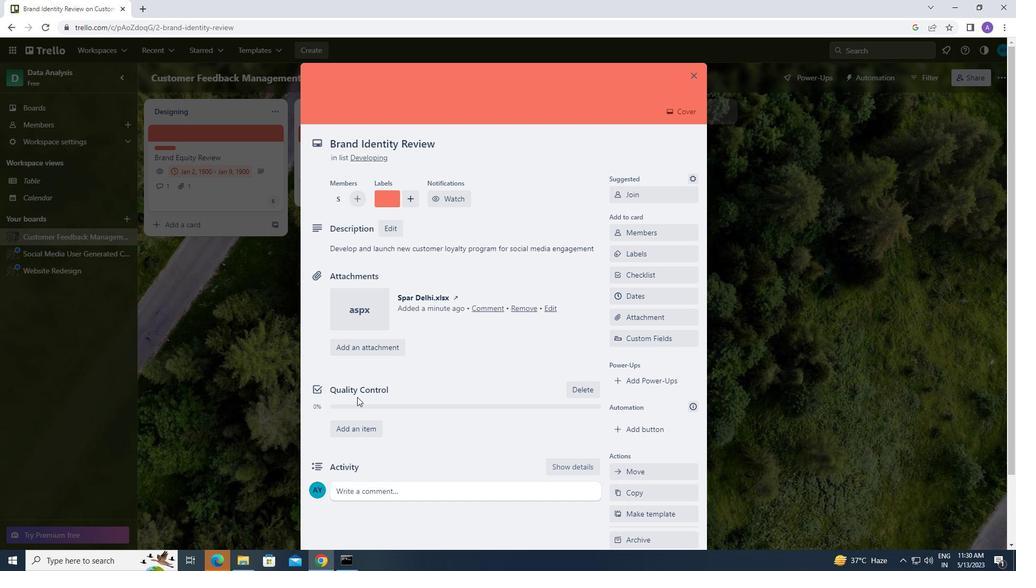 
Action: Mouse scrolled (357, 397) with delta (0, 0)
Screenshot: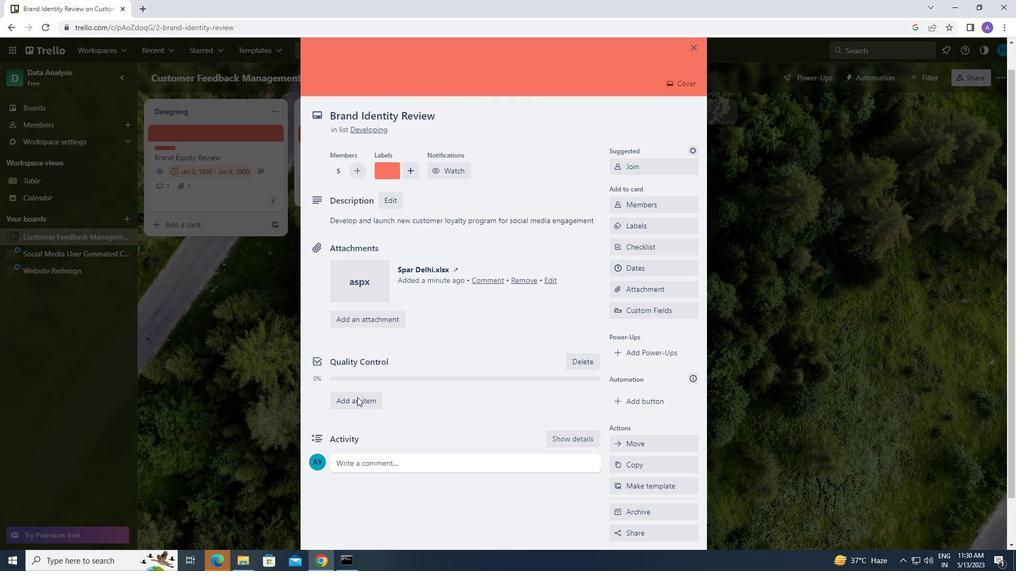 
Action: Mouse moved to (357, 407)
Screenshot: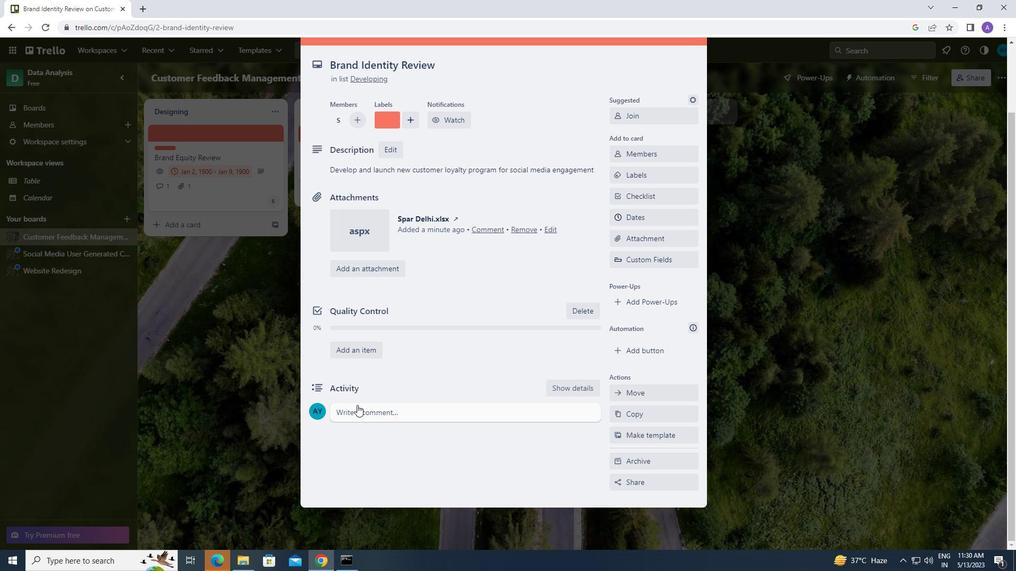 
Action: Mouse pressed left at (357, 407)
Screenshot: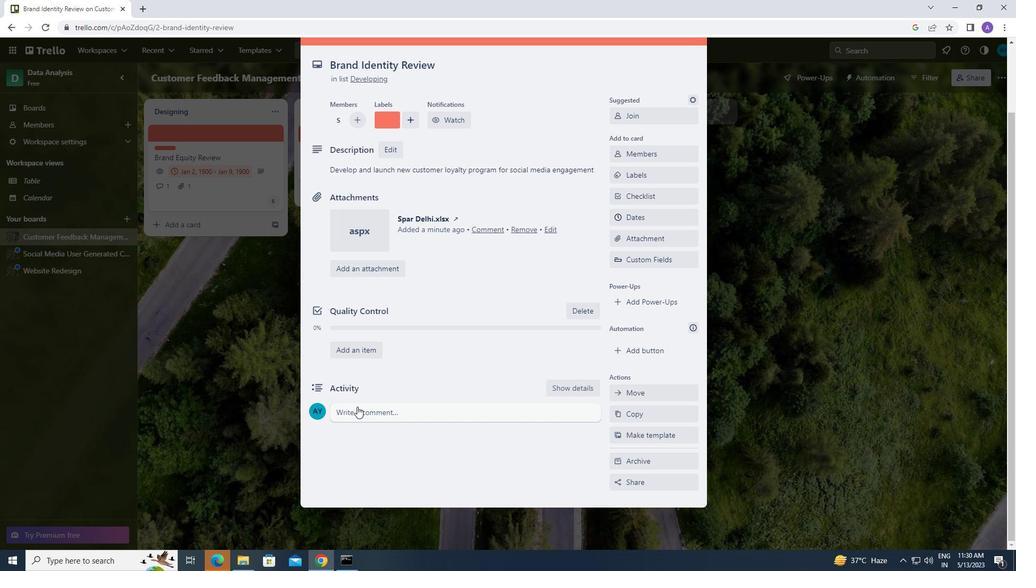 
Action: Mouse moved to (358, 446)
Screenshot: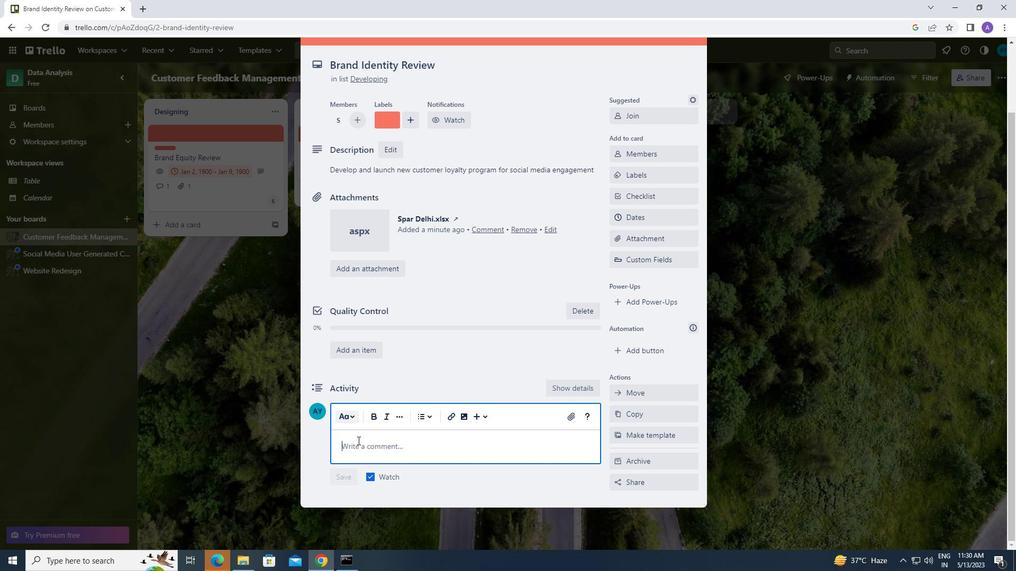 
Action: Mouse pressed left at (358, 446)
Screenshot: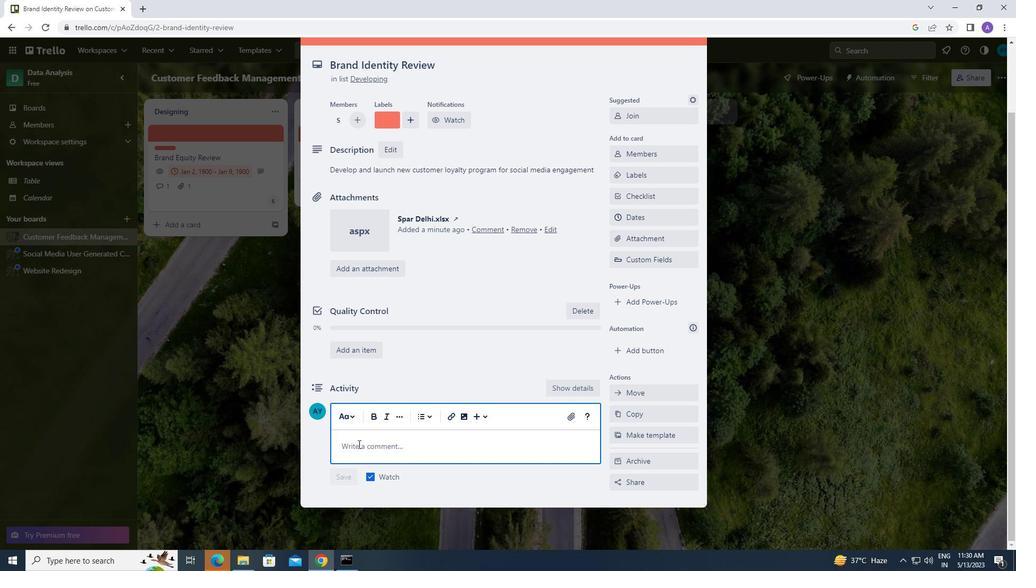 
Action: Key pressed <Key.caps_lock>t<Key.caps_lock>his
Screenshot: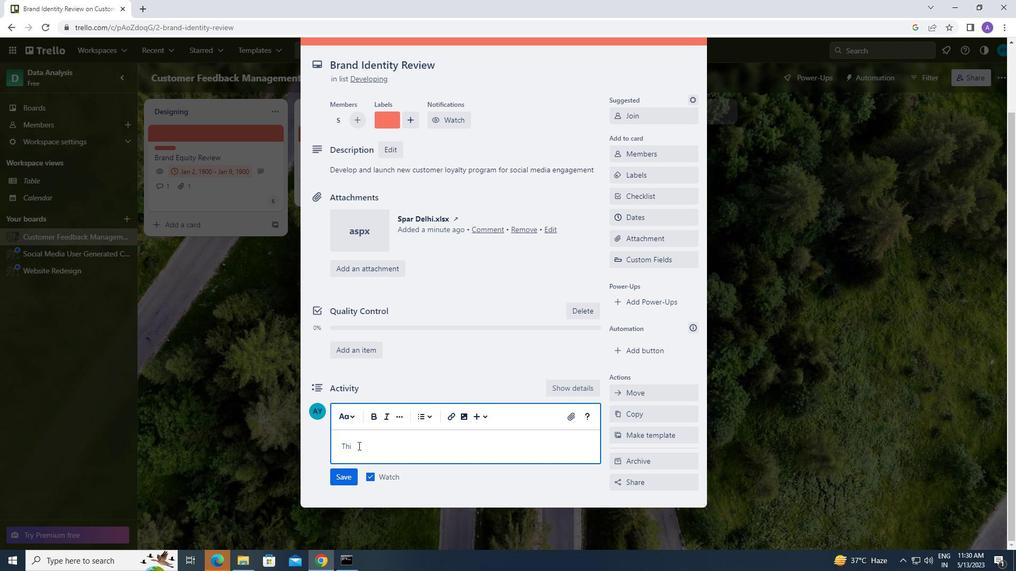 
Action: Mouse moved to (549, 449)
Screenshot: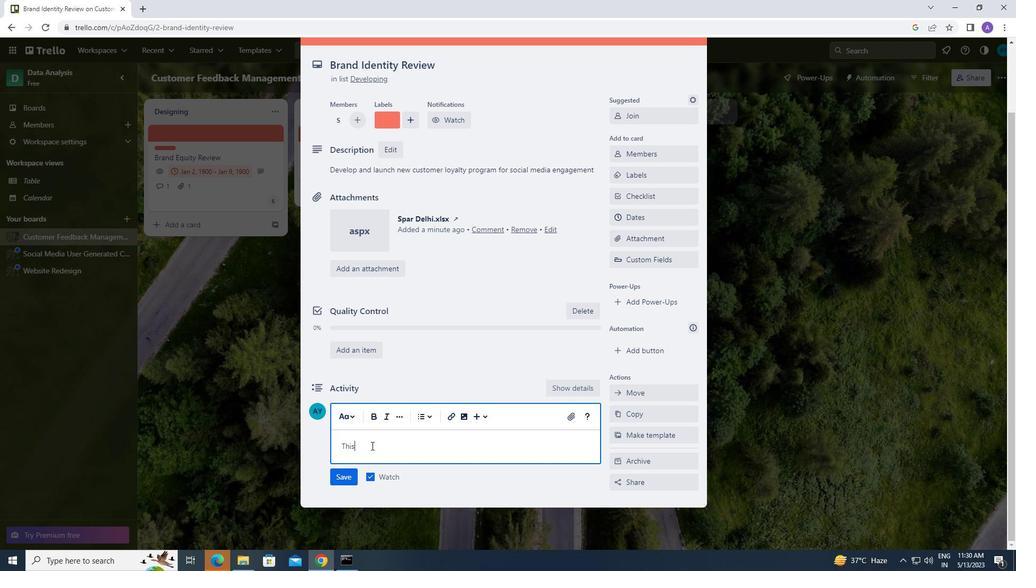 
Action: Key pressed <Key.space>task<Key.space>requires<Key.space>us<Key.space>to<Key.space>be<Key.space>detail-oriented<Key.space>and<Key.space>meticulous,<Key.space>ensu
Screenshot: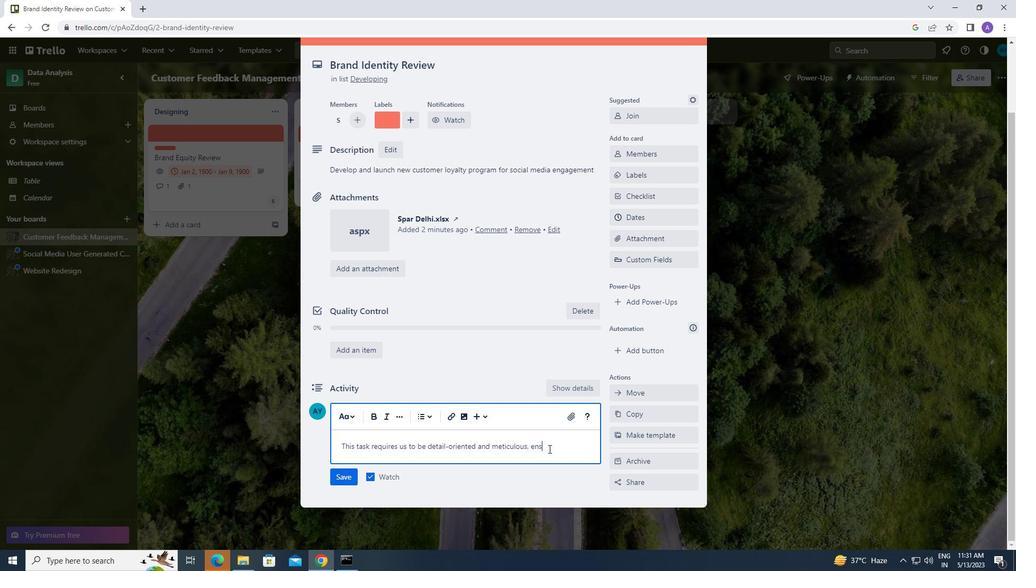 
Action: Mouse moved to (655, 424)
Screenshot: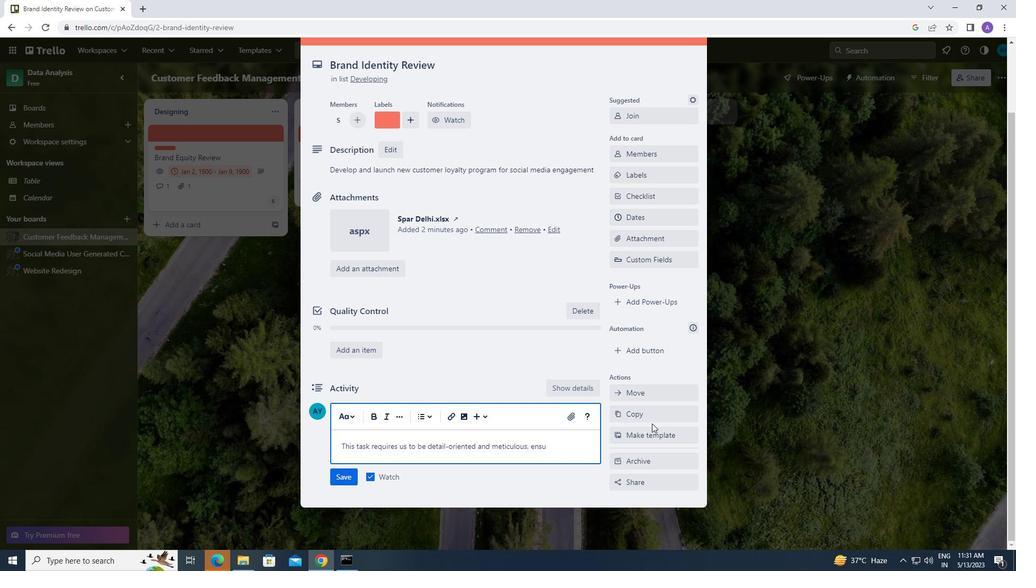 
Action: Key pressed r
Screenshot: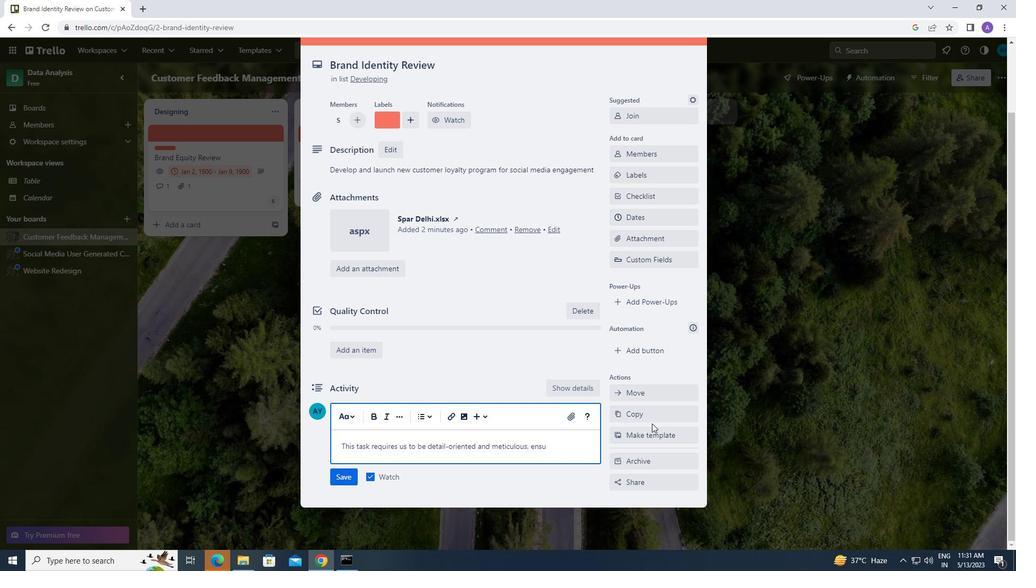 
Action: Mouse moved to (657, 425)
Screenshot: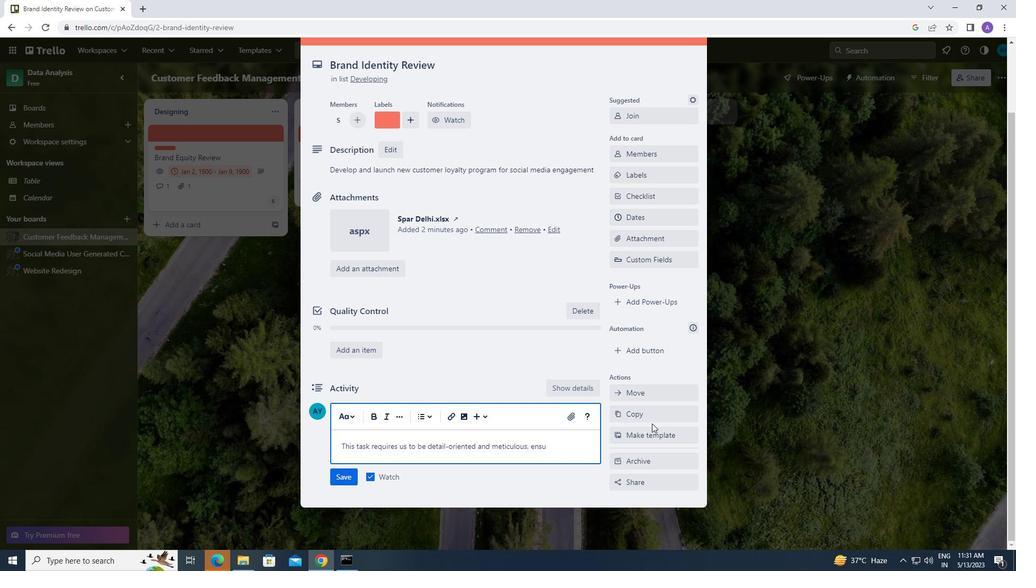 
Action: Key pressed ing<Key.space>that<Key.space>we<Key.space>do<Key.space>not<Key.space>overlook<Key.space>anything<Key.space>important
Screenshot: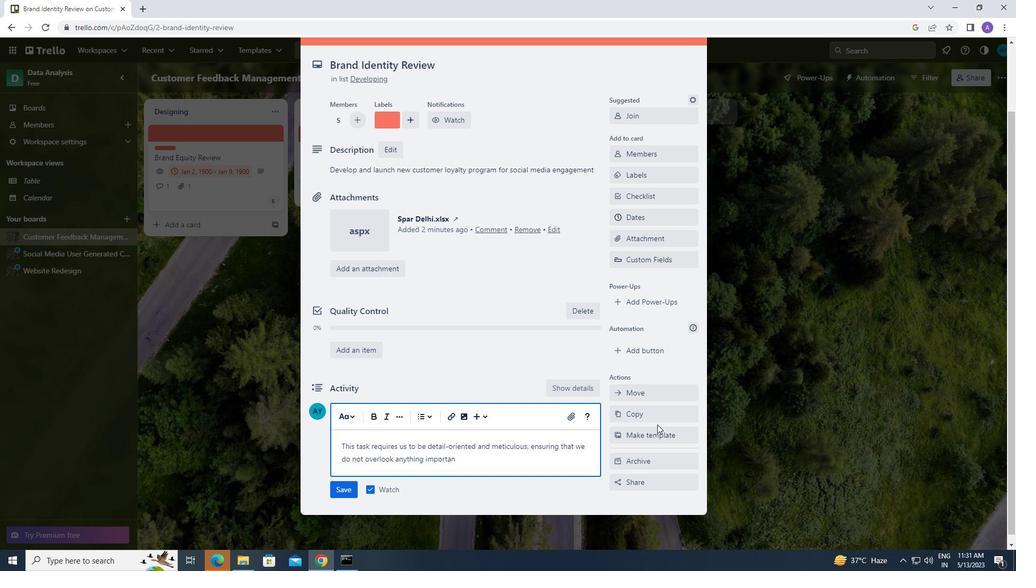
Action: Mouse moved to (338, 492)
Screenshot: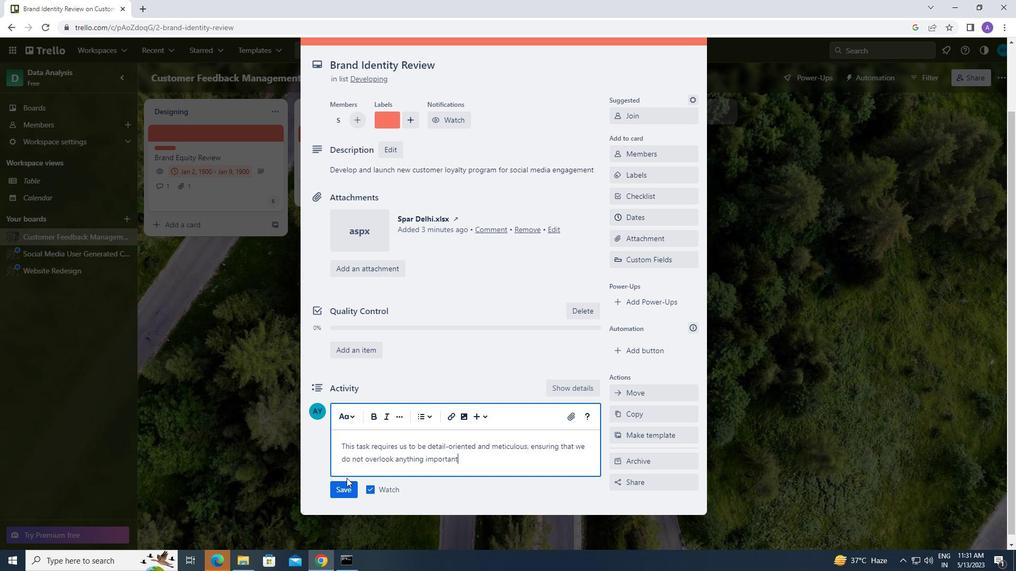 
Action: Mouse pressed left at (338, 492)
Screenshot: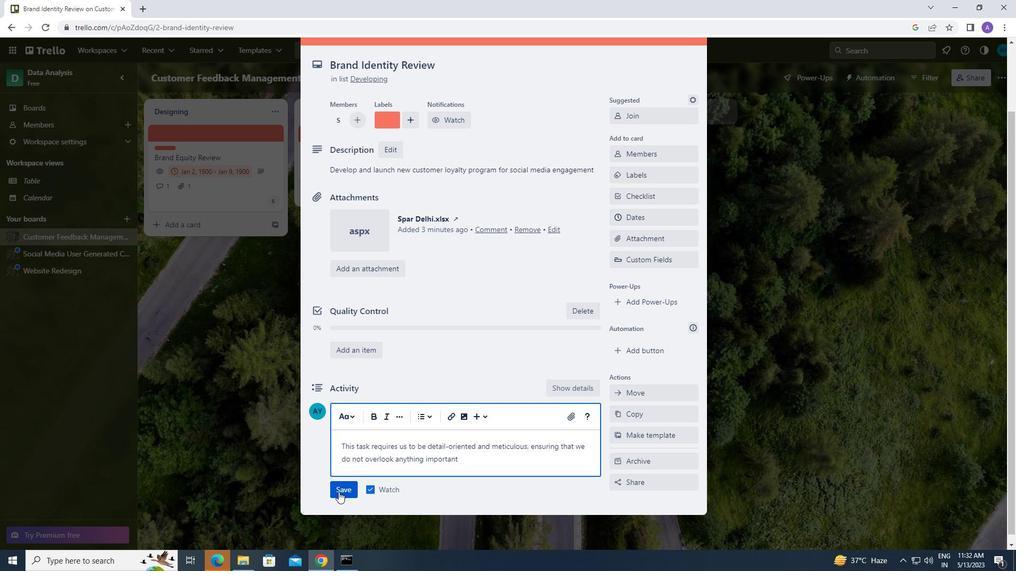 
Action: Mouse moved to (635, 217)
Screenshot: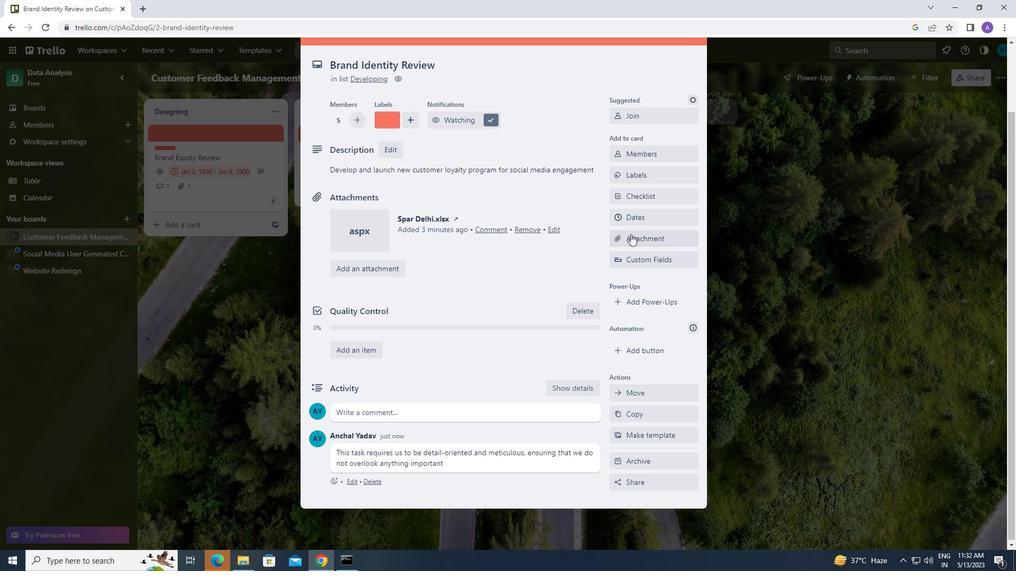 
Action: Mouse pressed left at (635, 217)
Screenshot: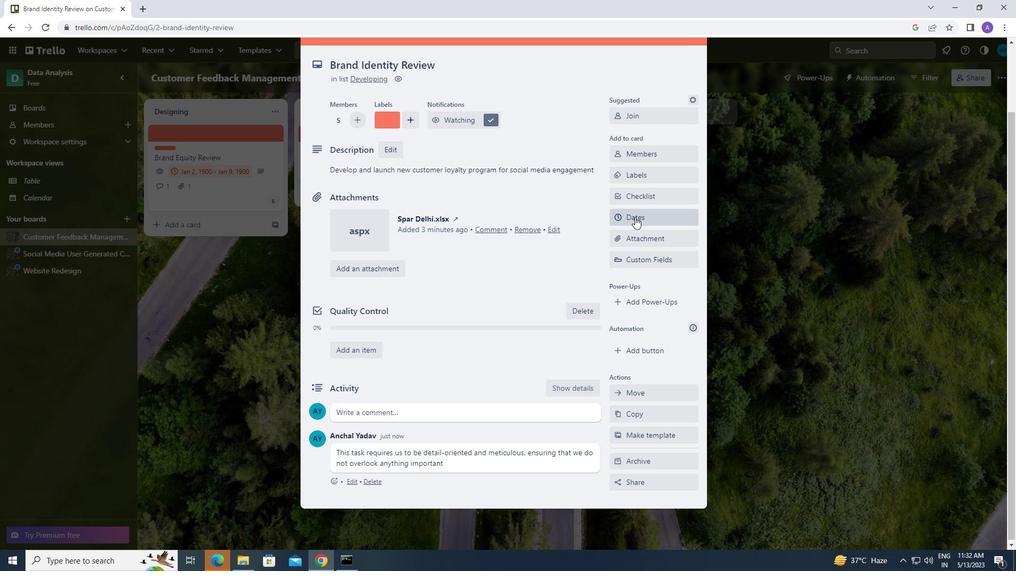 
Action: Mouse moved to (619, 270)
Screenshot: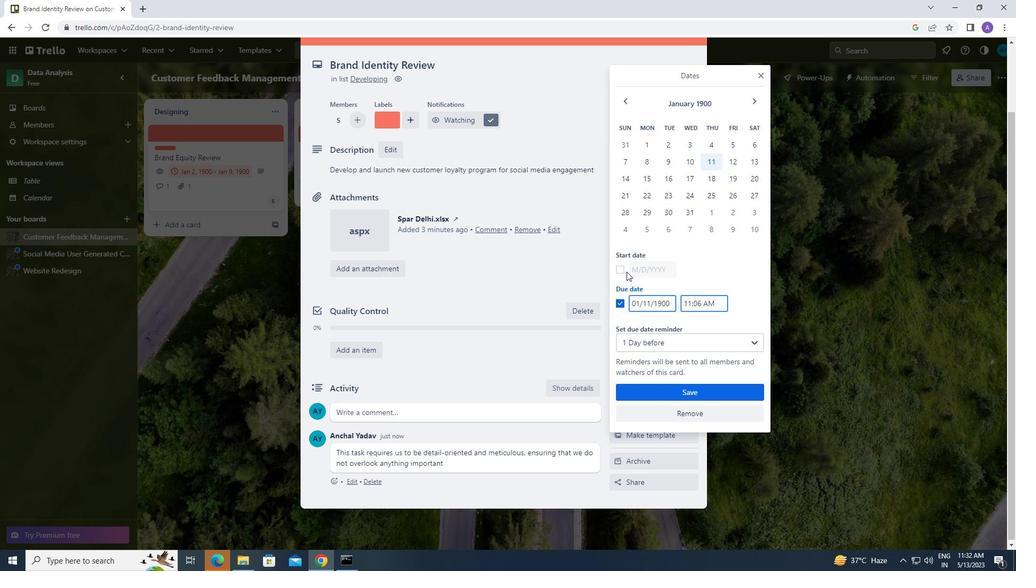 
Action: Mouse pressed left at (619, 270)
Screenshot: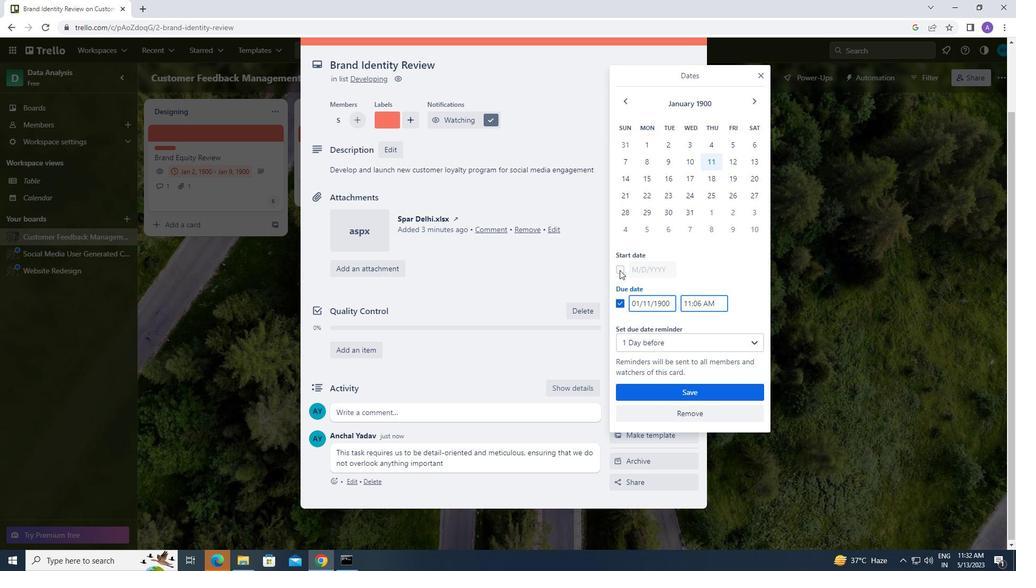 
Action: Mouse moved to (650, 269)
Screenshot: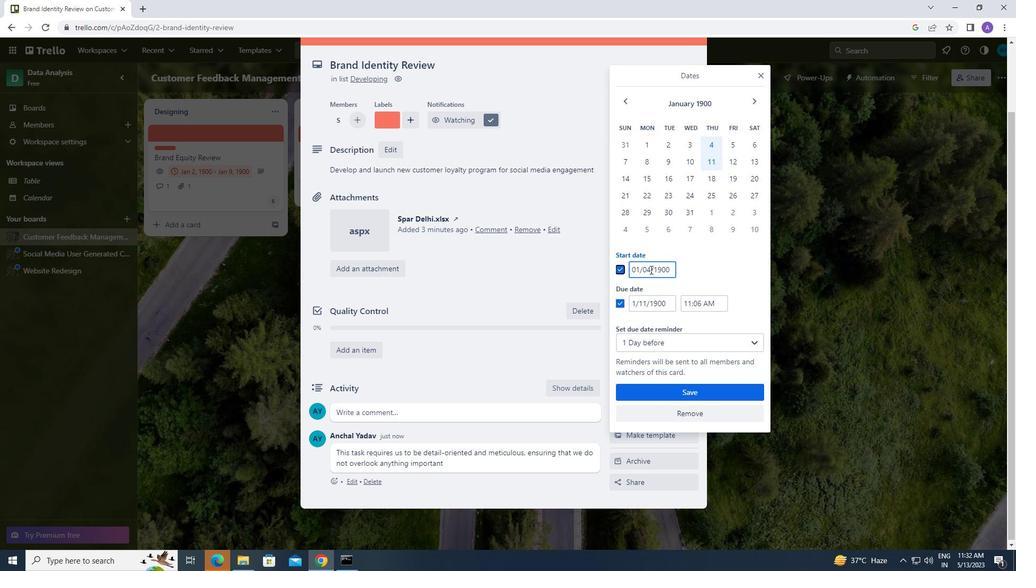 
Action: Mouse pressed left at (650, 269)
Screenshot: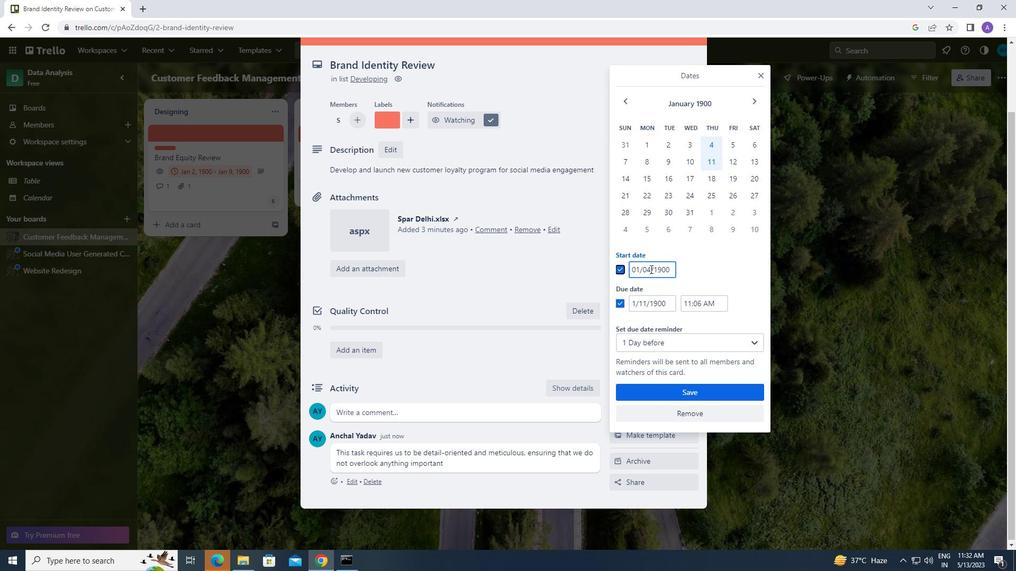 
Action: Mouse moved to (643, 273)
Screenshot: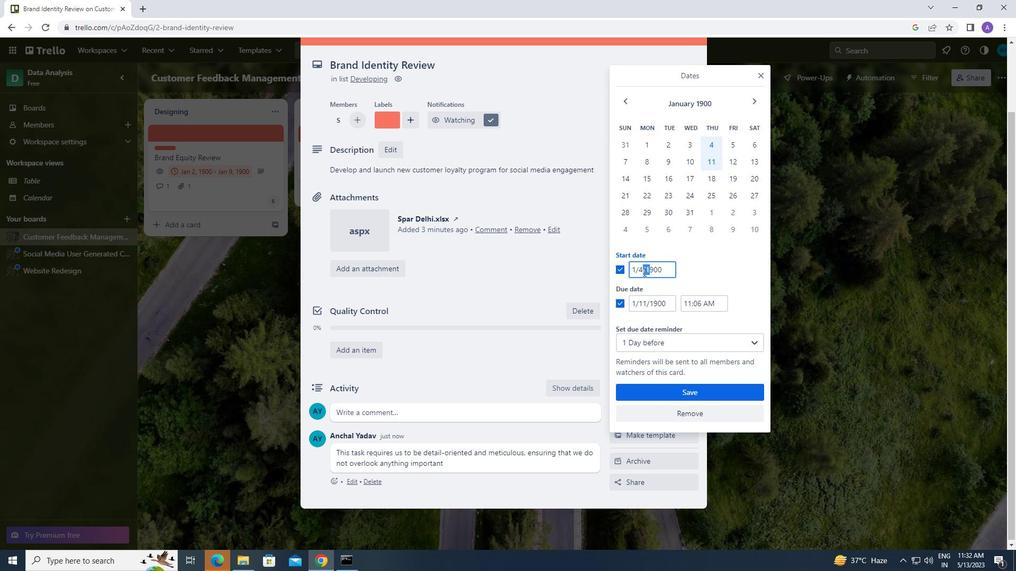 
Action: Mouse pressed left at (643, 273)
Screenshot: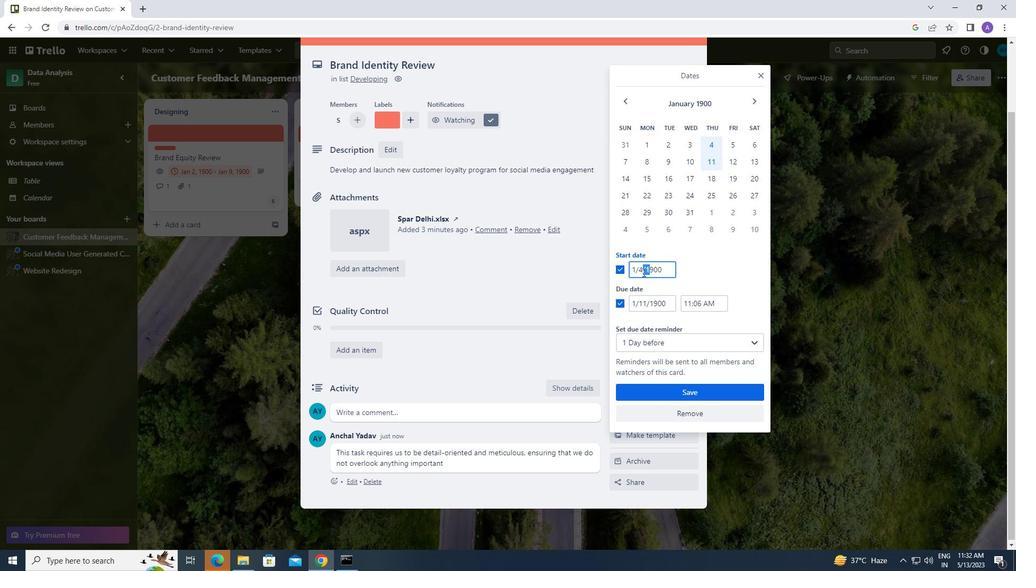 
Action: Mouse moved to (643, 271)
Screenshot: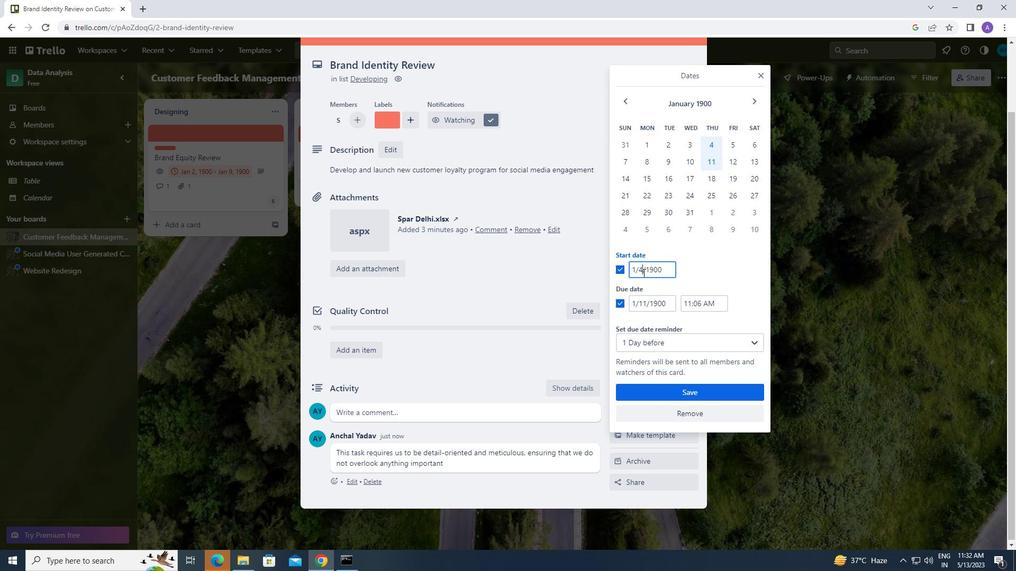 
Action: Mouse pressed left at (643, 271)
Screenshot: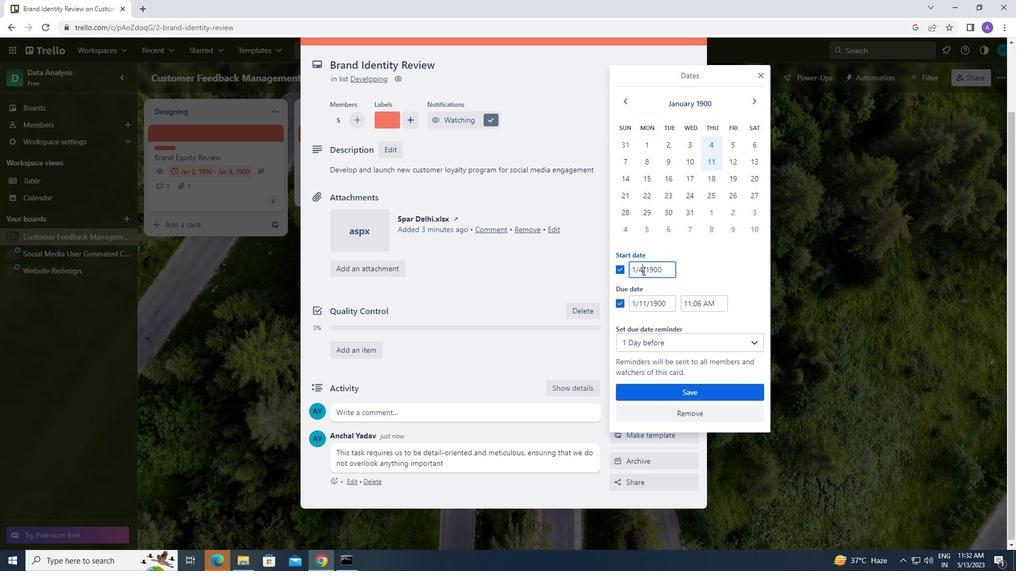 
Action: Mouse moved to (639, 271)
Screenshot: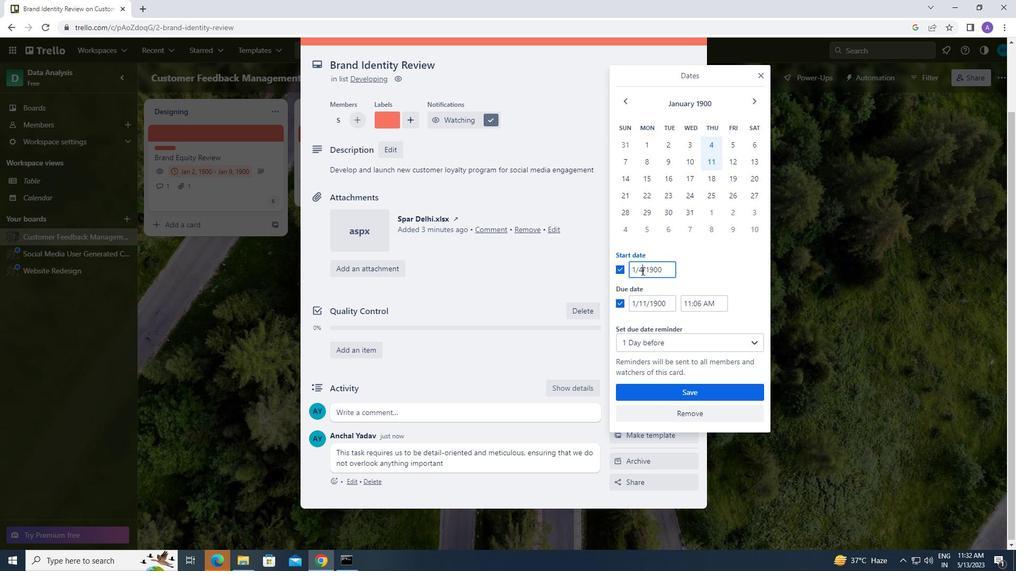 
Action: Key pressed 05
Screenshot: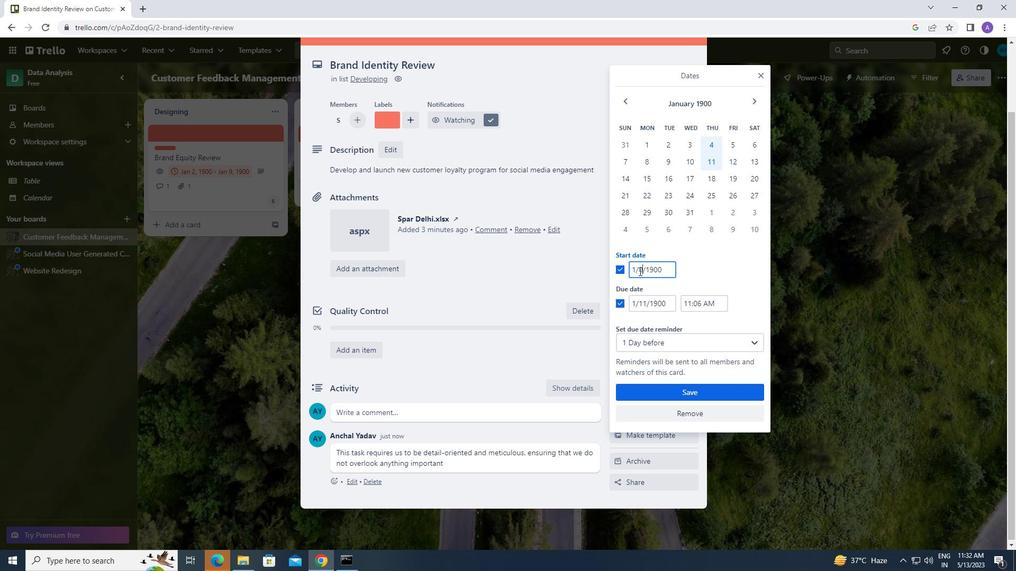 
Action: Mouse moved to (646, 302)
Screenshot: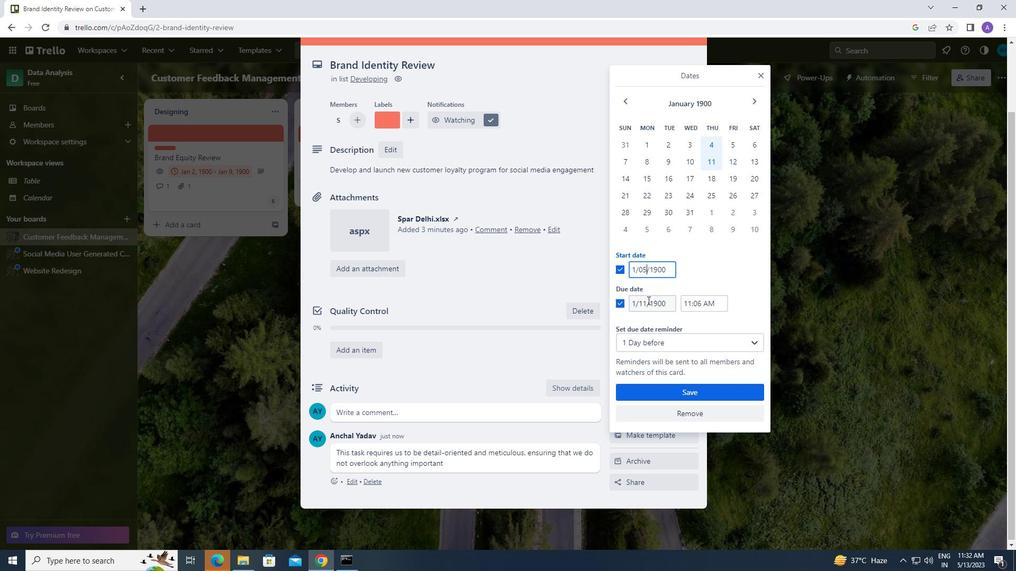 
Action: Mouse pressed left at (646, 302)
Screenshot: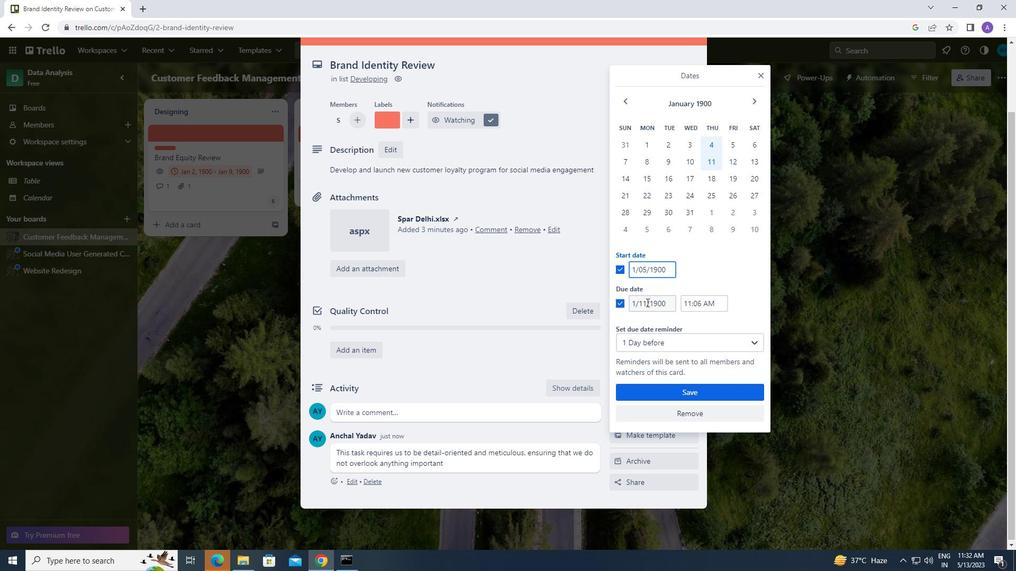 
Action: Mouse moved to (658, 313)
Screenshot: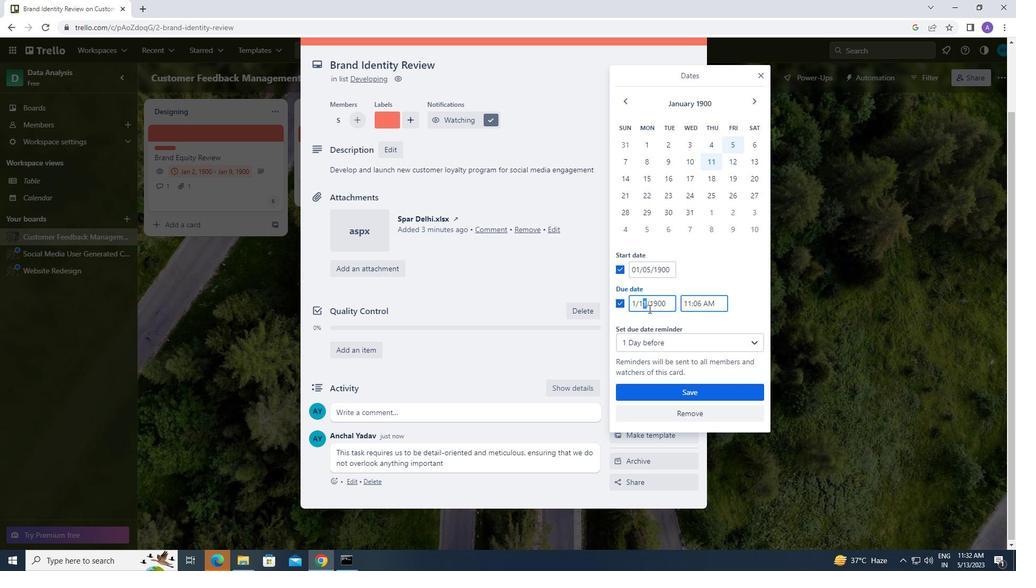 
Action: Key pressed <Key.backspace>2
Screenshot: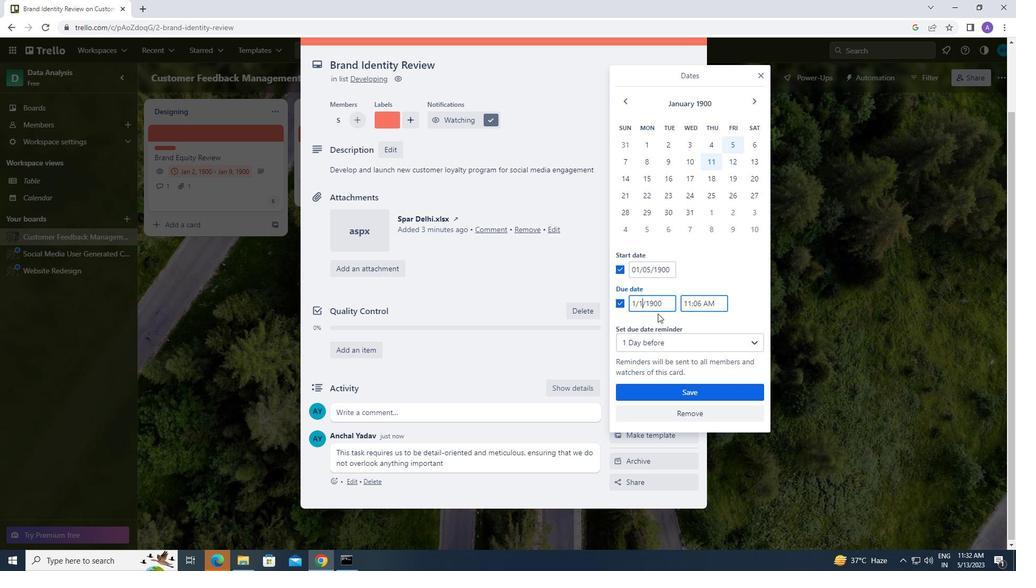 
Action: Mouse moved to (646, 387)
Screenshot: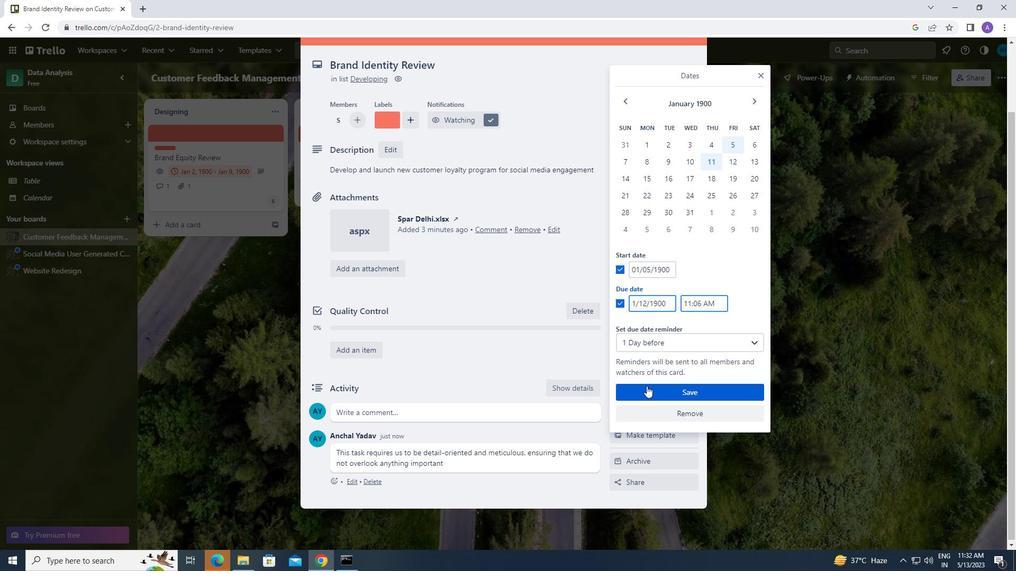 
Action: Mouse pressed left at (646, 387)
Screenshot: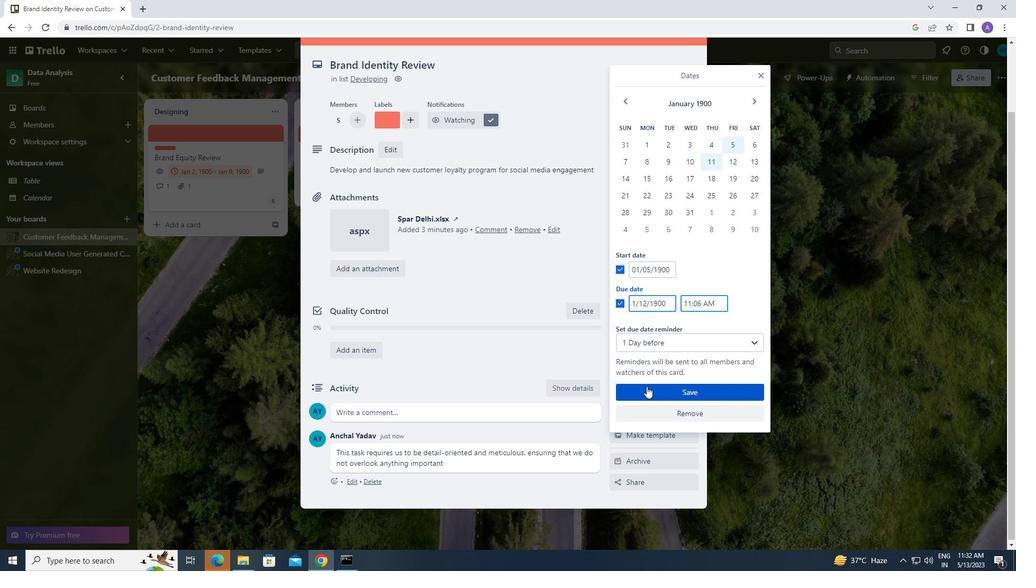 
Action: Mouse moved to (646, 387)
Screenshot: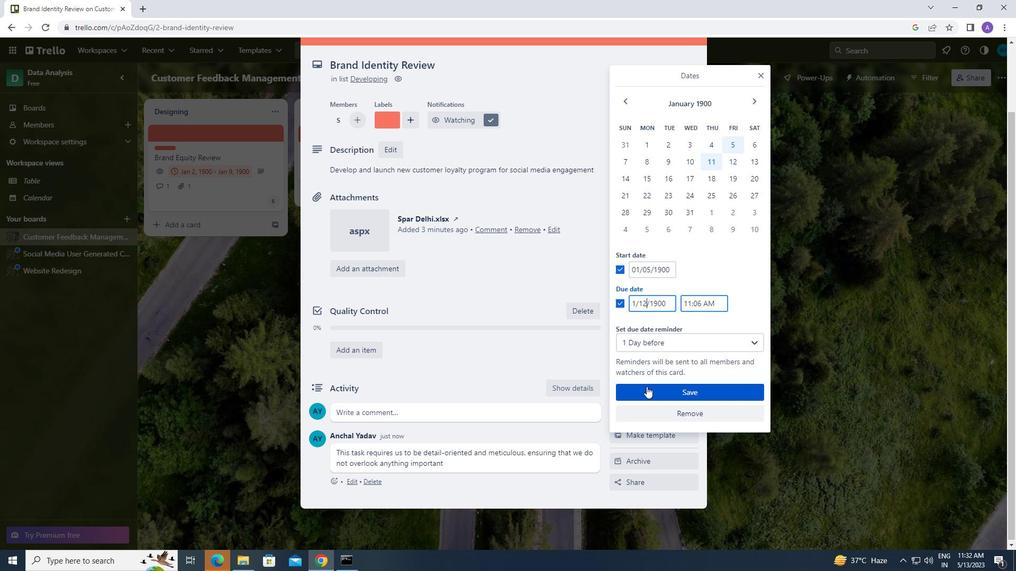 
